 Task: Look for space in Geiro, Tanzania from 10th July, 2023 to 15th July, 2023 for 7 adults in price range Rs.10000 to Rs.15000. Place can be entire place or shared room with 4 bedrooms having 7 beds and 4 bathrooms. Property type can be house, flat, guest house. Amenities needed are: wifi, TV, free parkinig on premises, gym, breakfast. Booking option can be shelf check-in. Required host language is English.
Action: Mouse moved to (475, 95)
Screenshot: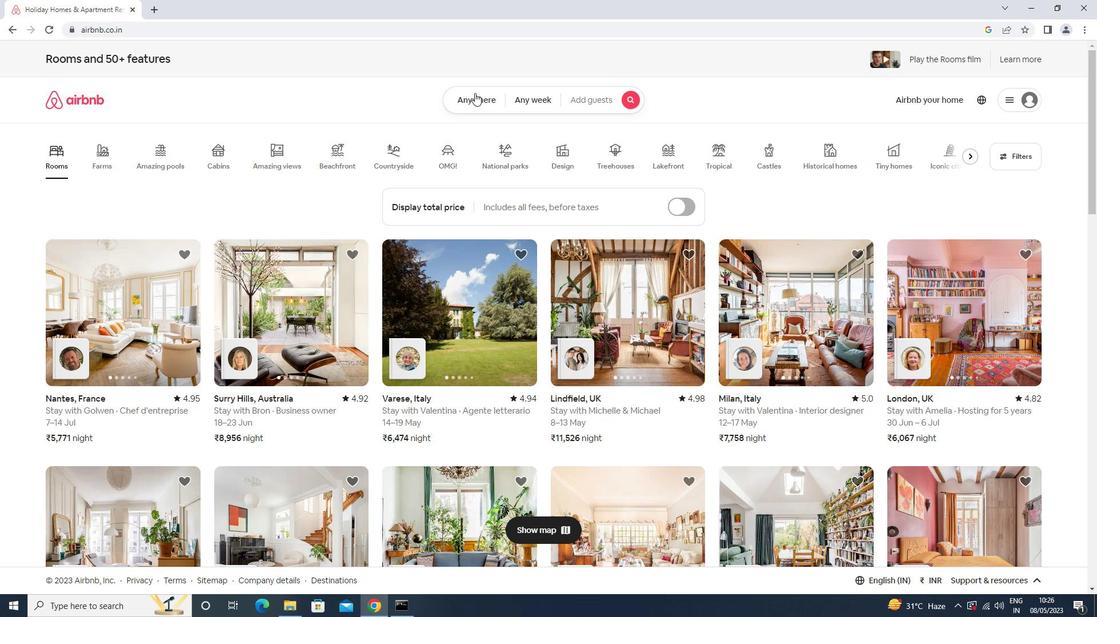 
Action: Mouse pressed left at (475, 95)
Screenshot: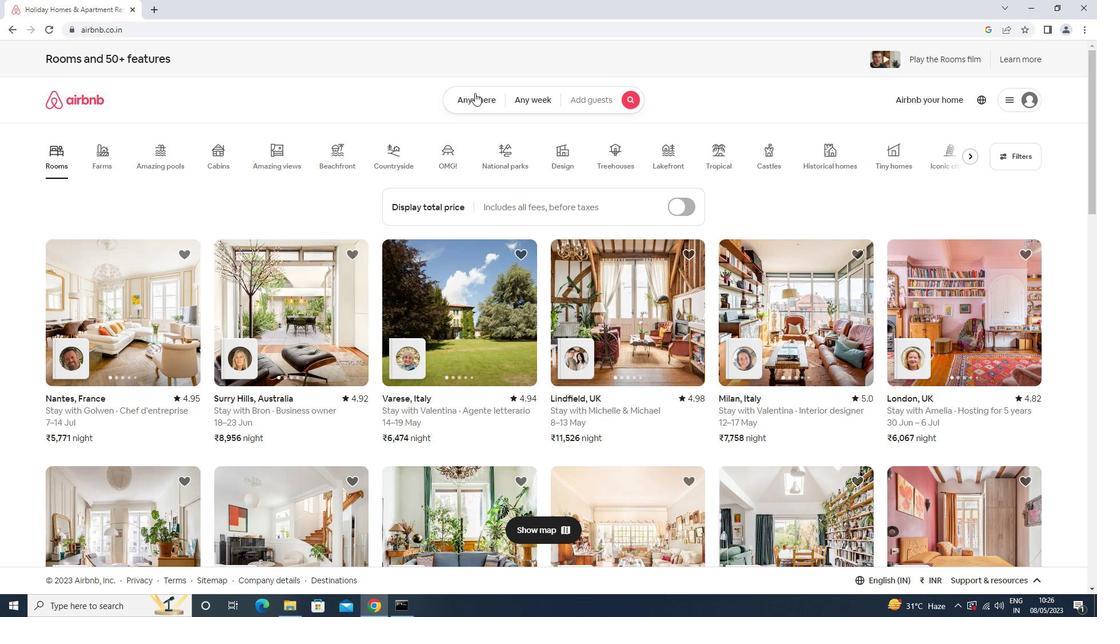 
Action: Mouse moved to (389, 138)
Screenshot: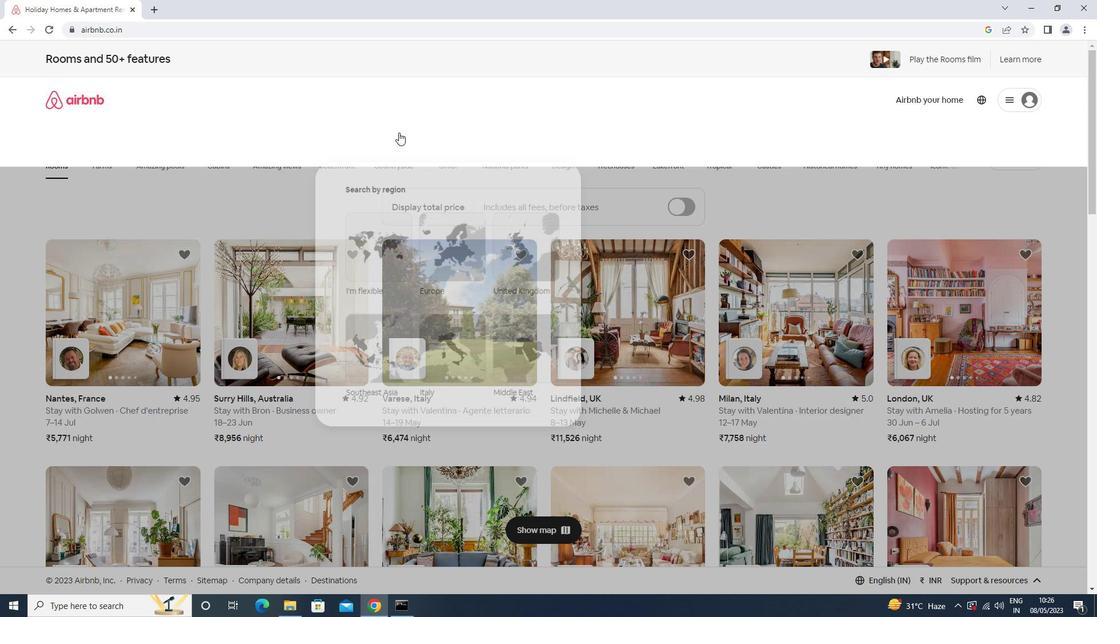 
Action: Mouse pressed left at (389, 138)
Screenshot: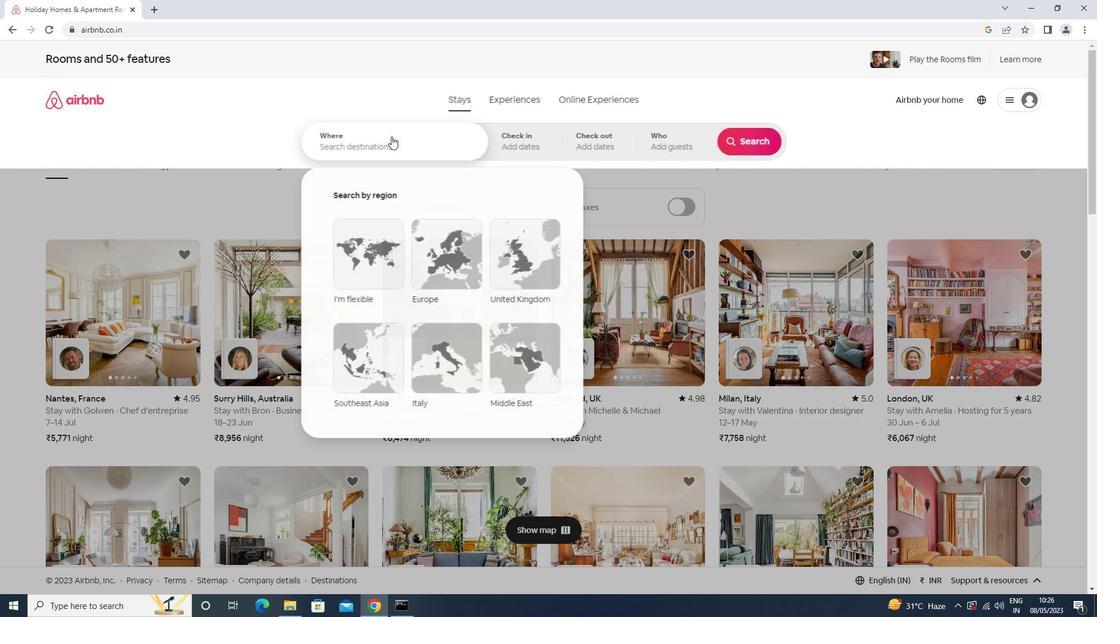 
Action: Mouse moved to (387, 138)
Screenshot: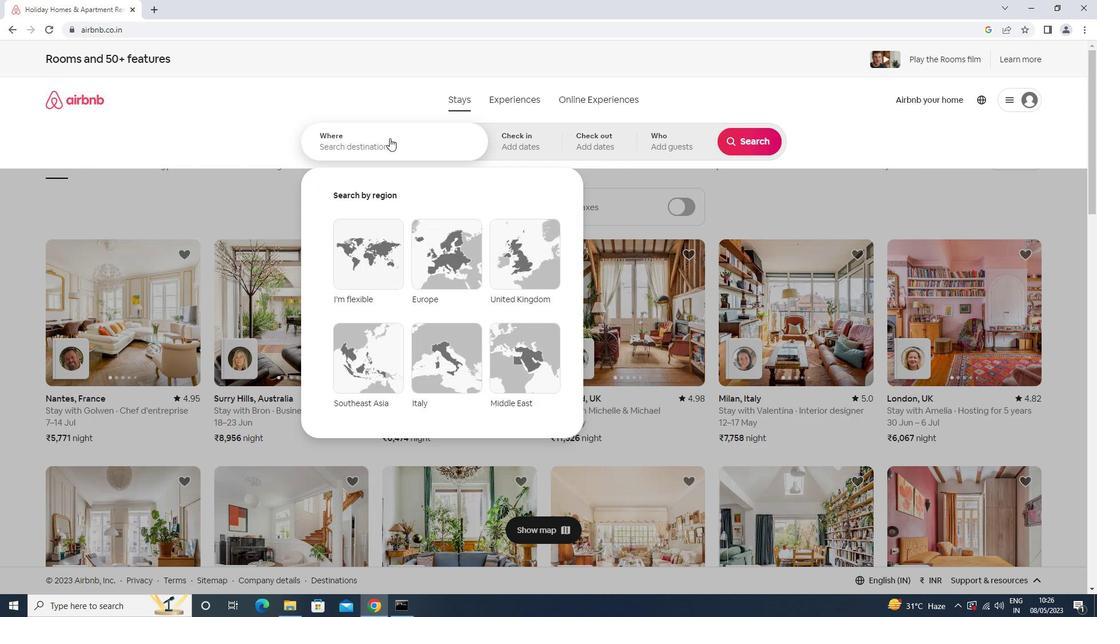 
Action: Key pressed <Key.shift><Key.shift><Key.shift><Key.shift><Key.shift><Key.shift><Key.shift><Key.shift><Key.shift><Key.shift>GEIRO,<Key.space><Key.shift>TAN<Key.down><Key.enter>
Screenshot: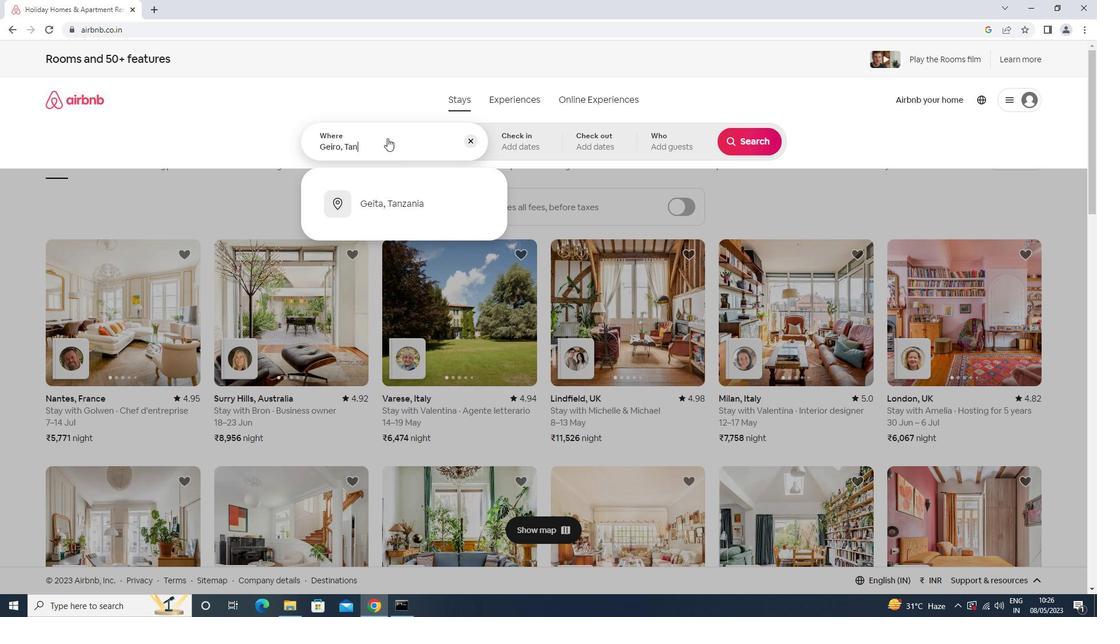 
Action: Mouse moved to (748, 234)
Screenshot: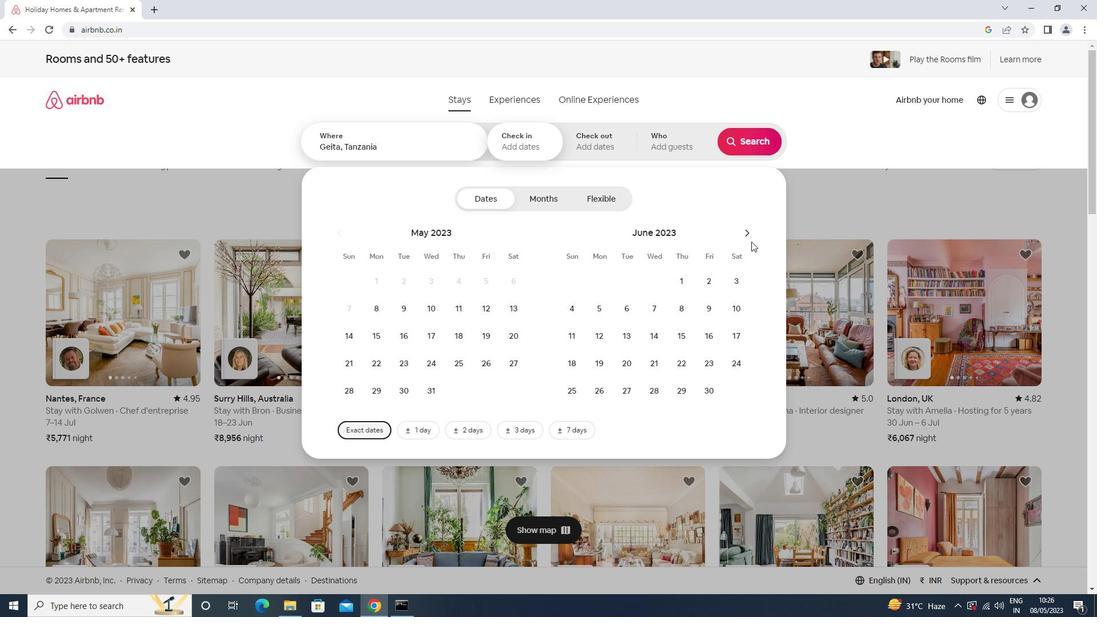 
Action: Mouse pressed left at (748, 234)
Screenshot: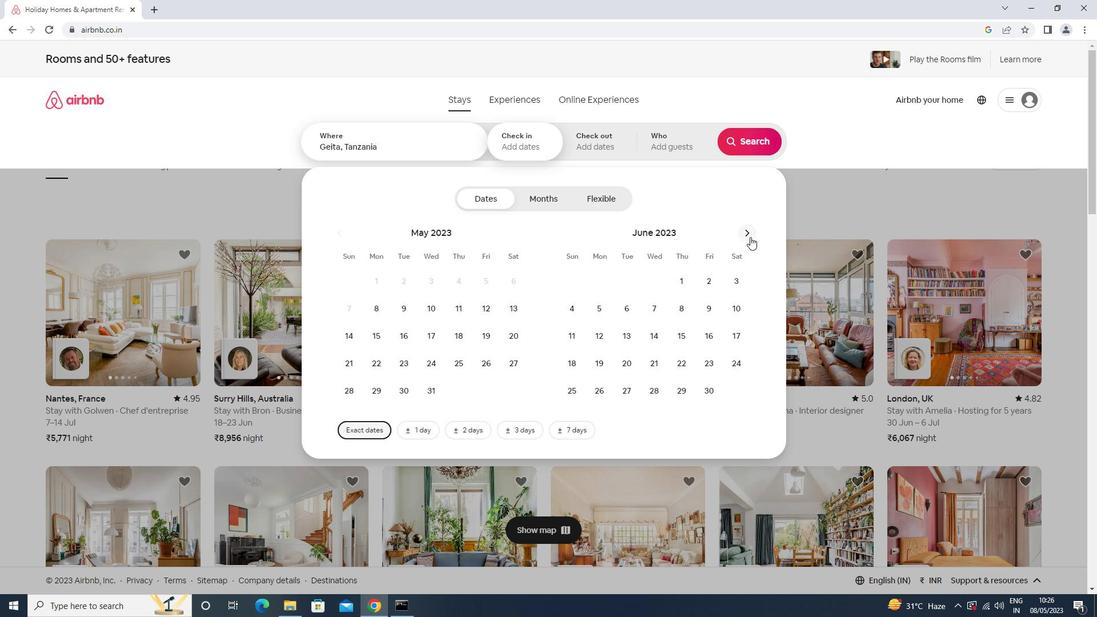 
Action: Mouse moved to (599, 330)
Screenshot: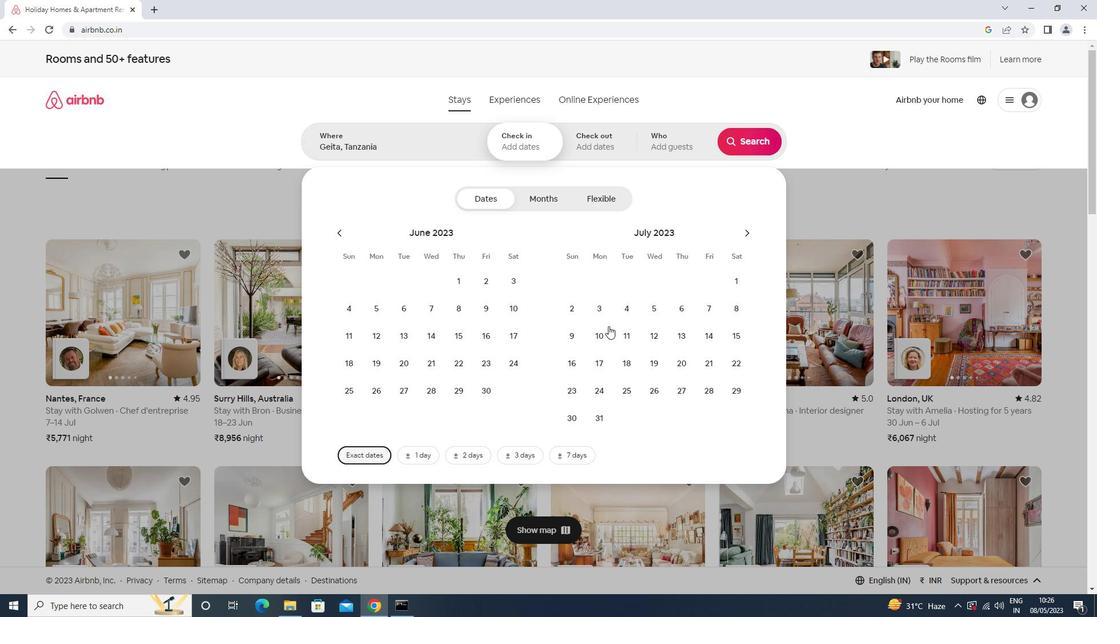 
Action: Mouse pressed left at (599, 330)
Screenshot: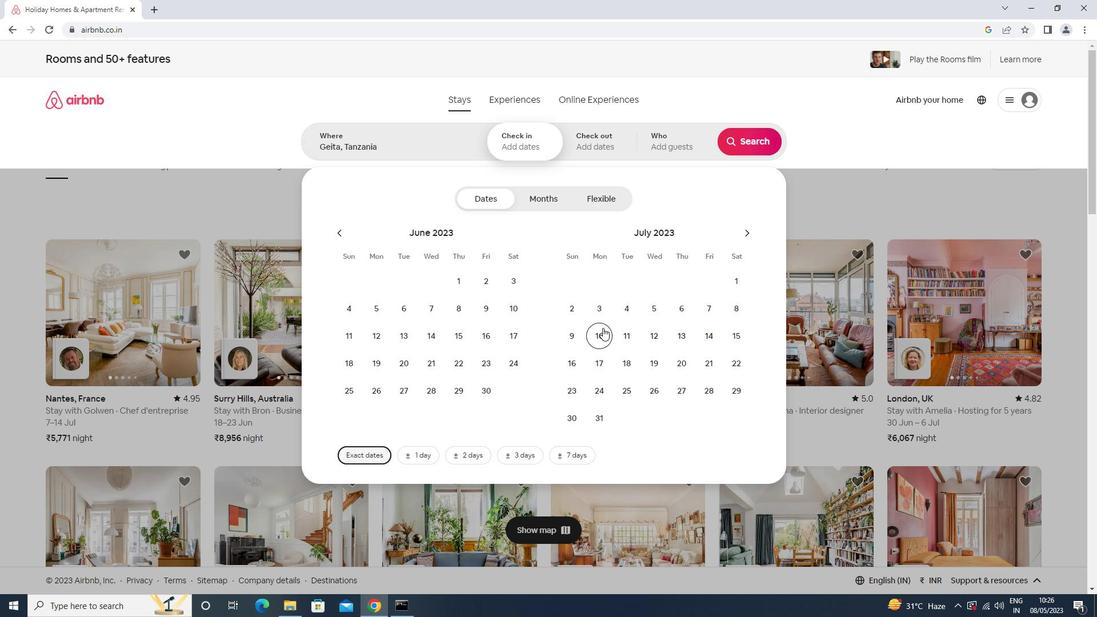 
Action: Mouse moved to (733, 336)
Screenshot: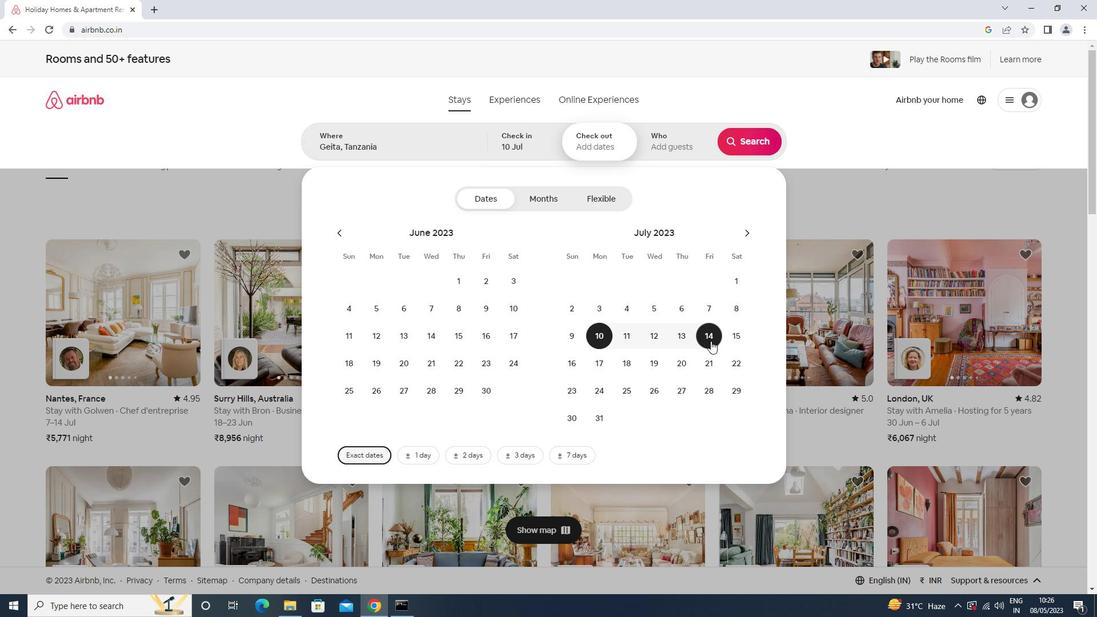 
Action: Mouse pressed left at (733, 336)
Screenshot: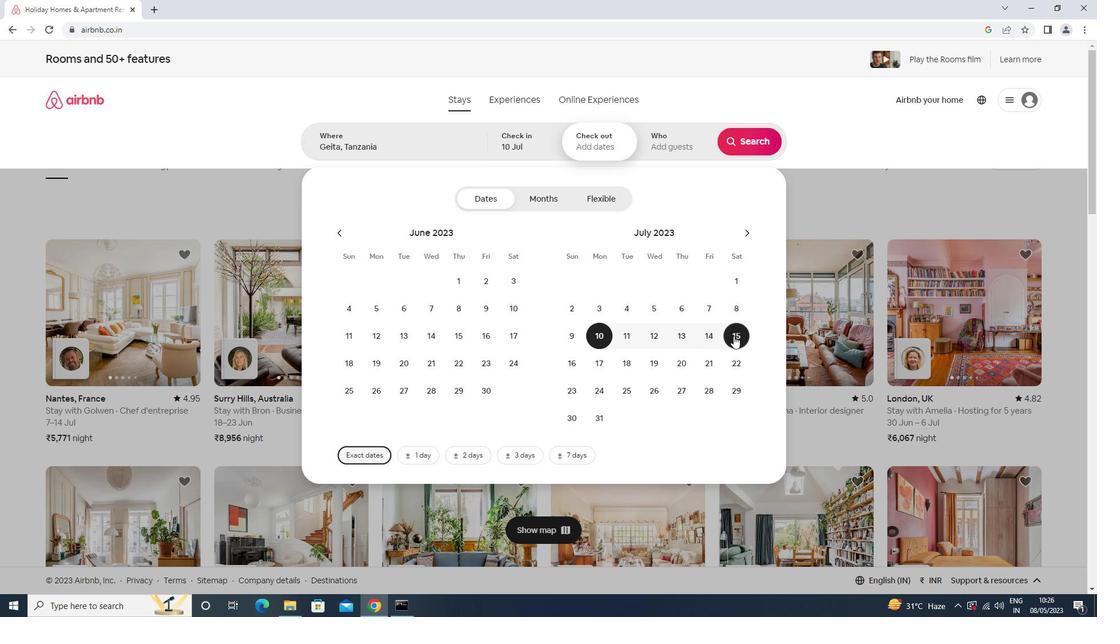 
Action: Mouse moved to (685, 157)
Screenshot: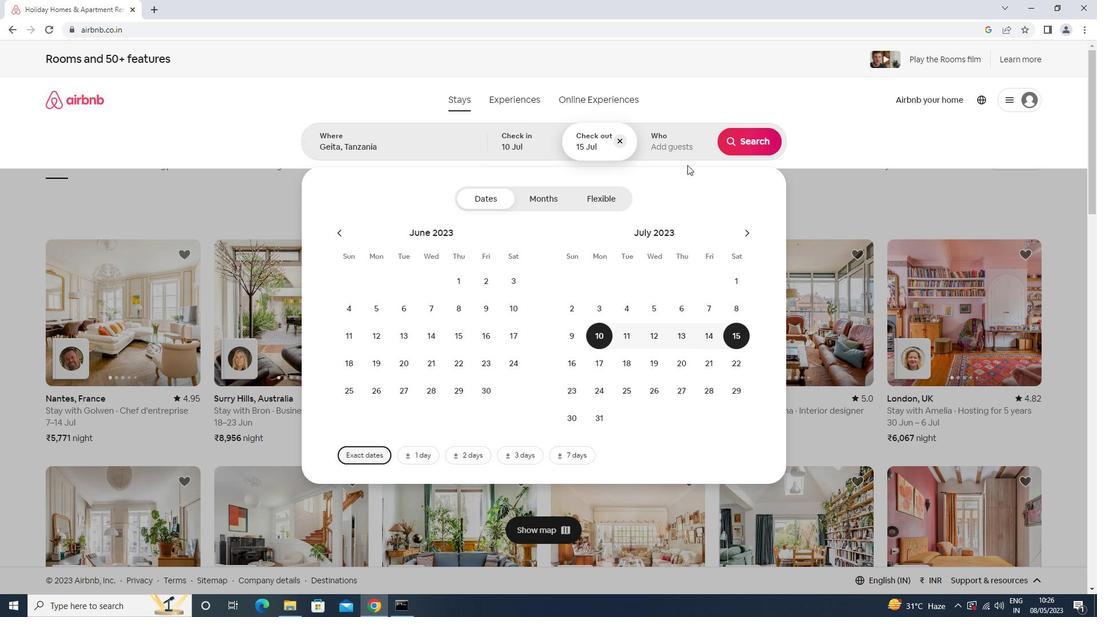 
Action: Mouse pressed left at (685, 157)
Screenshot: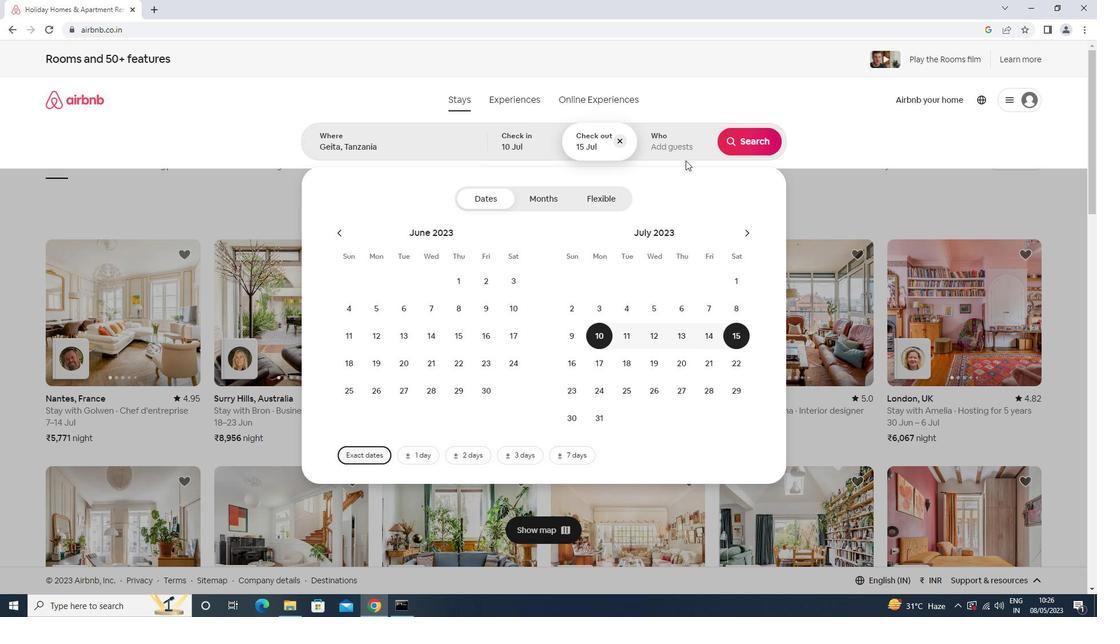 
Action: Mouse moved to (753, 199)
Screenshot: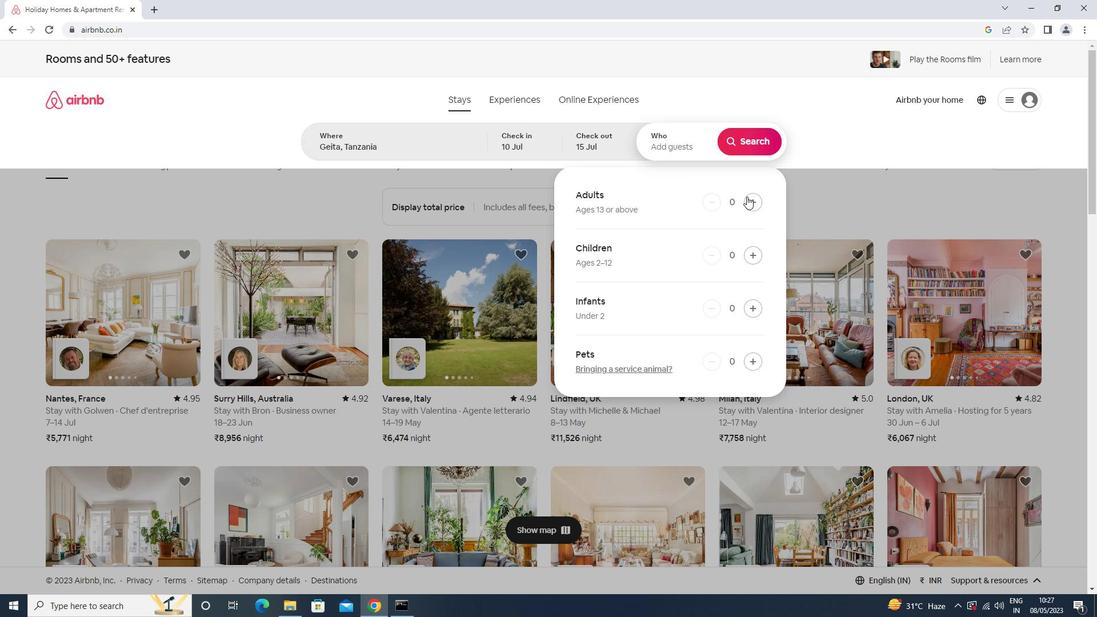 
Action: Mouse pressed left at (753, 199)
Screenshot: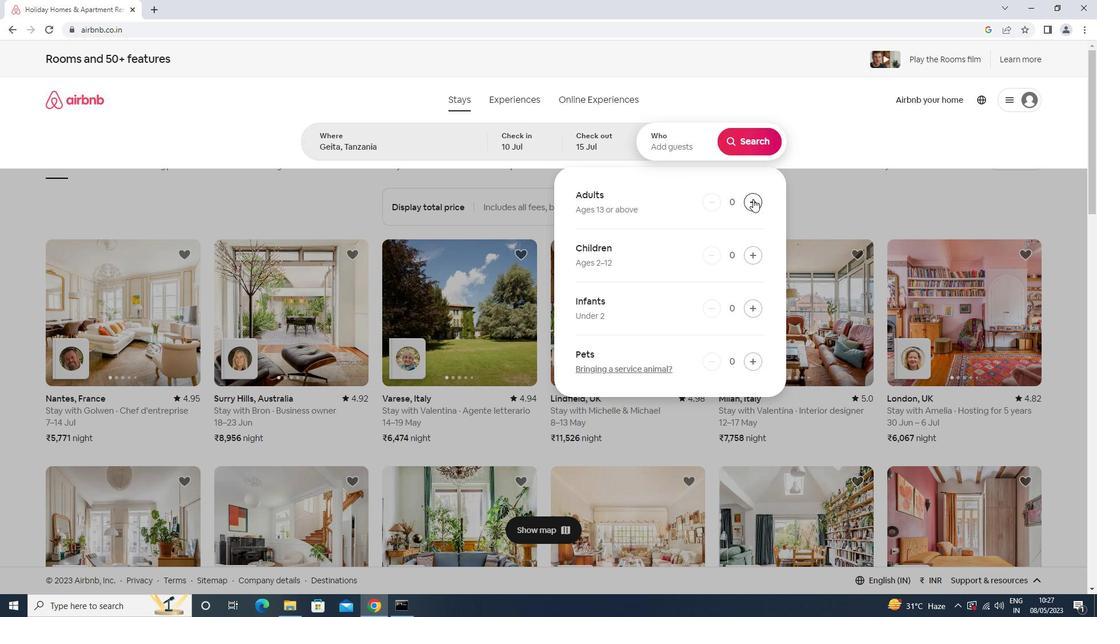 
Action: Mouse pressed left at (753, 199)
Screenshot: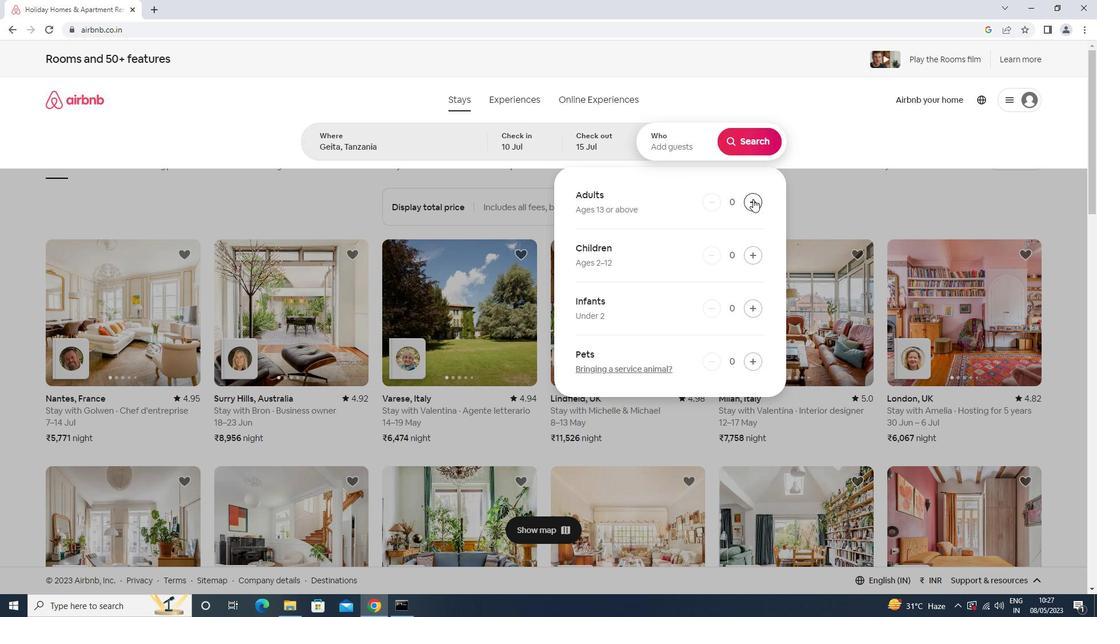
Action: Mouse pressed left at (753, 199)
Screenshot: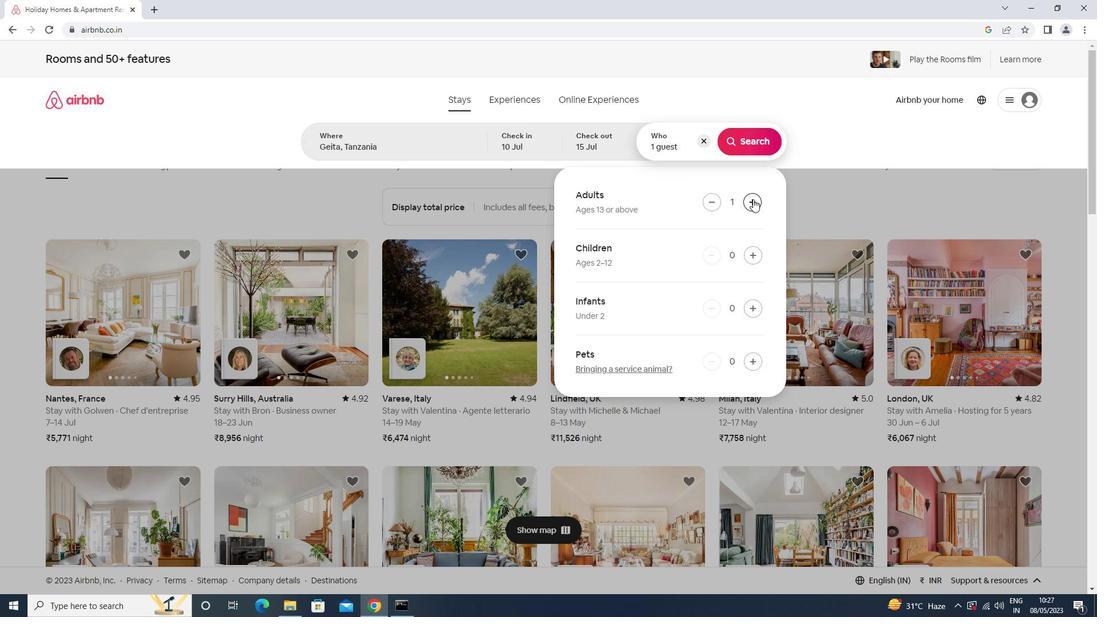 
Action: Mouse pressed left at (753, 199)
Screenshot: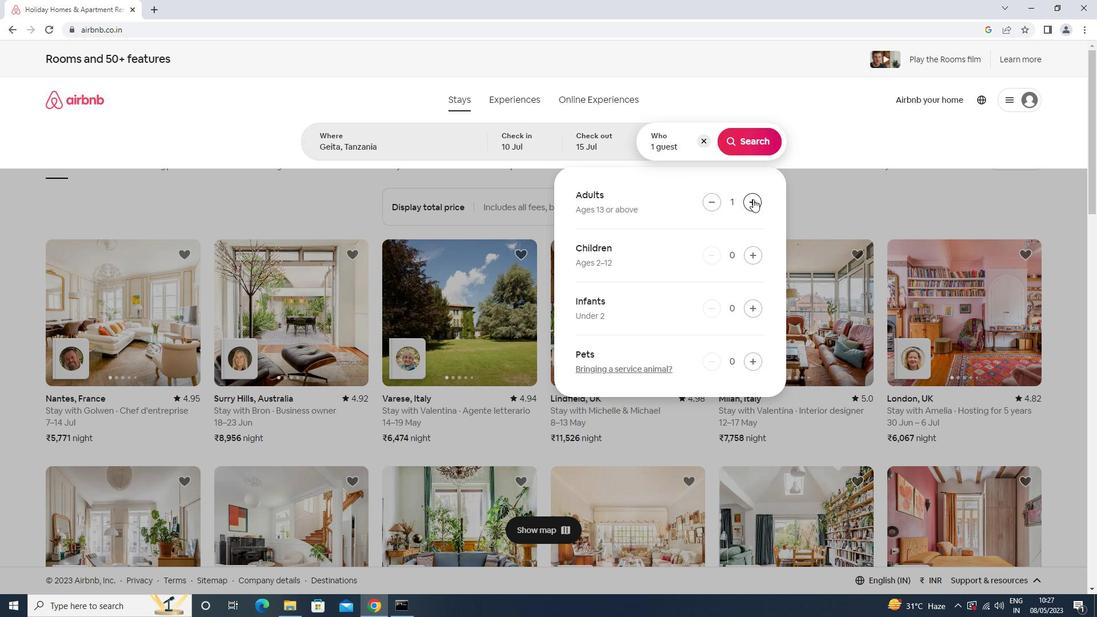 
Action: Mouse pressed left at (753, 199)
Screenshot: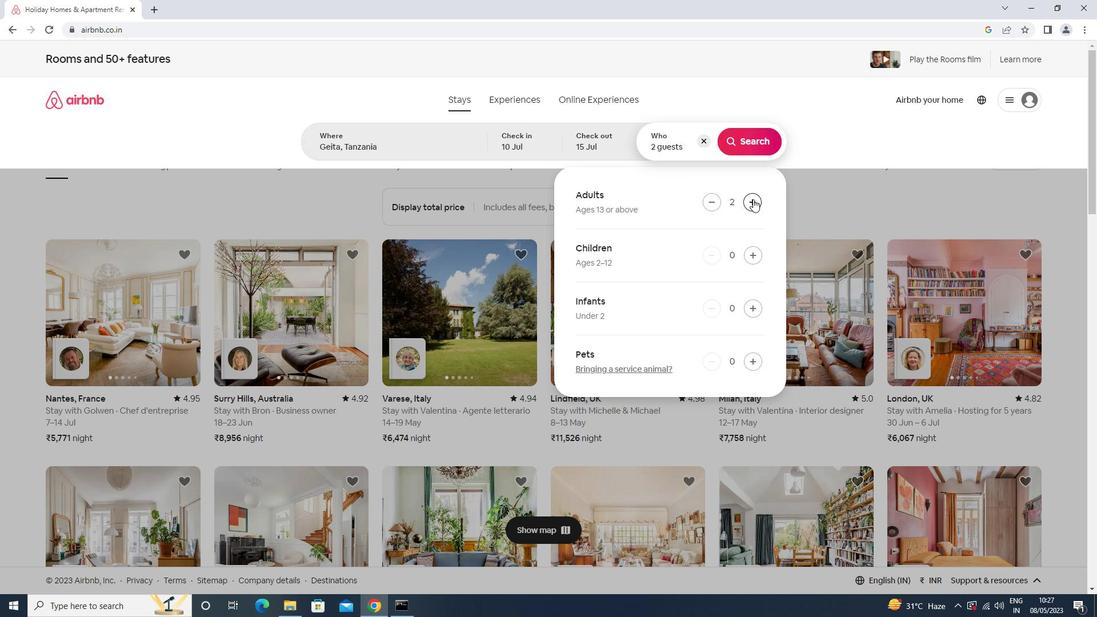 
Action: Mouse pressed left at (753, 199)
Screenshot: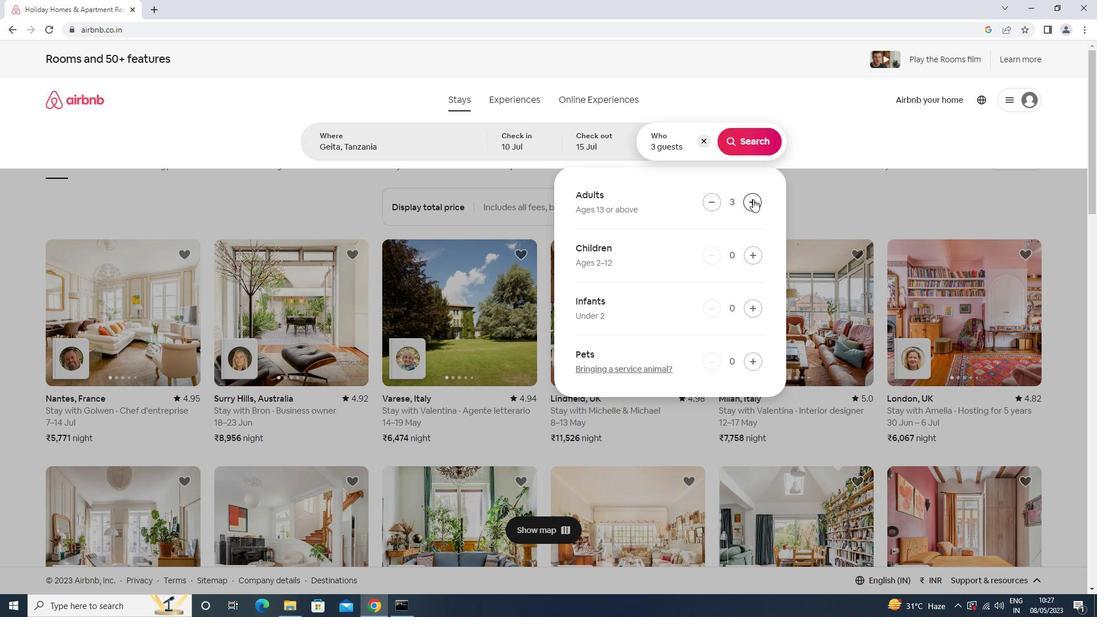 
Action: Mouse pressed left at (753, 199)
Screenshot: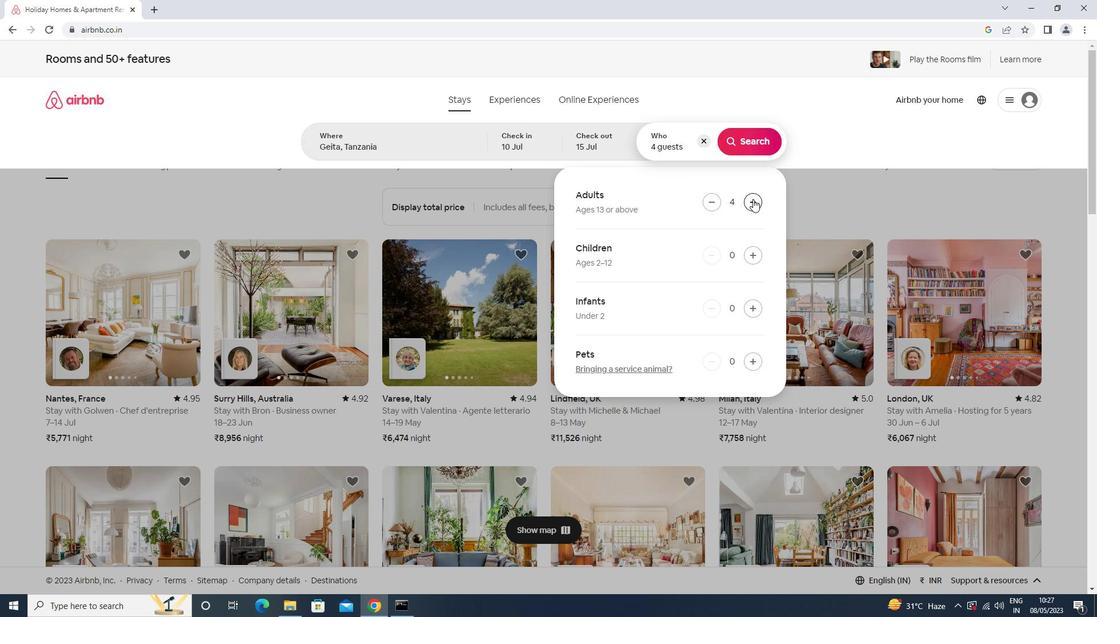 
Action: Mouse moved to (753, 147)
Screenshot: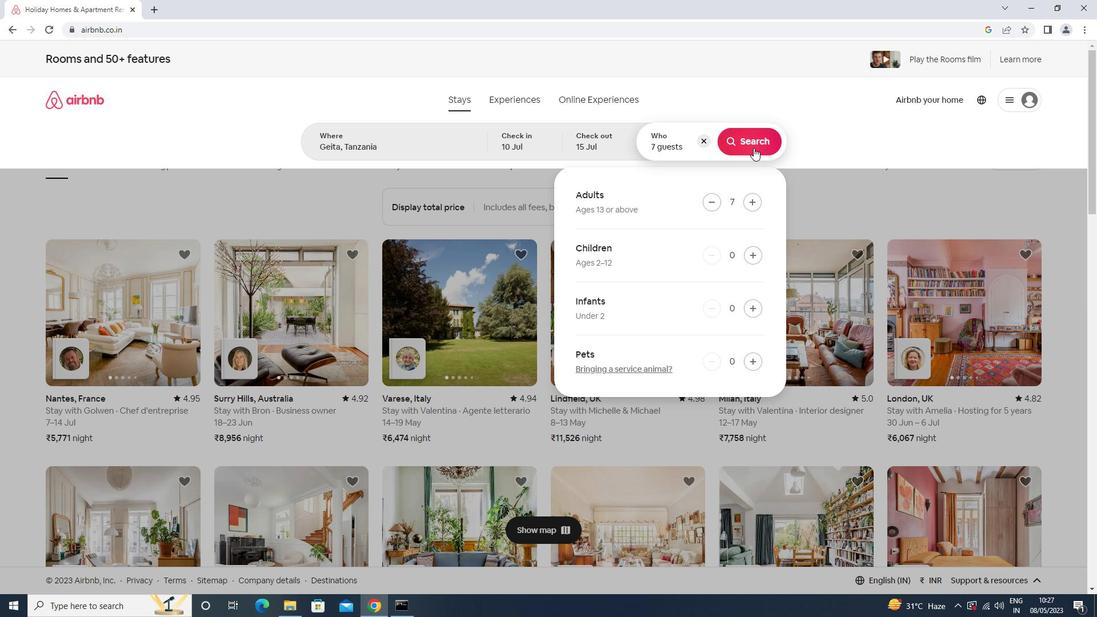 
Action: Mouse pressed left at (753, 147)
Screenshot: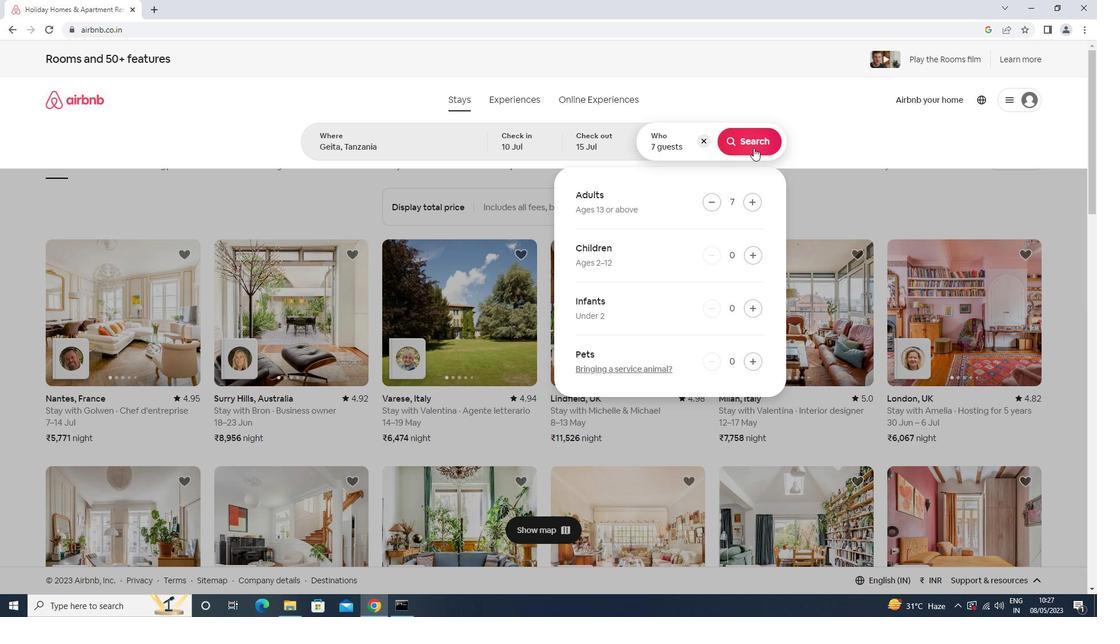 
Action: Mouse moved to (1066, 102)
Screenshot: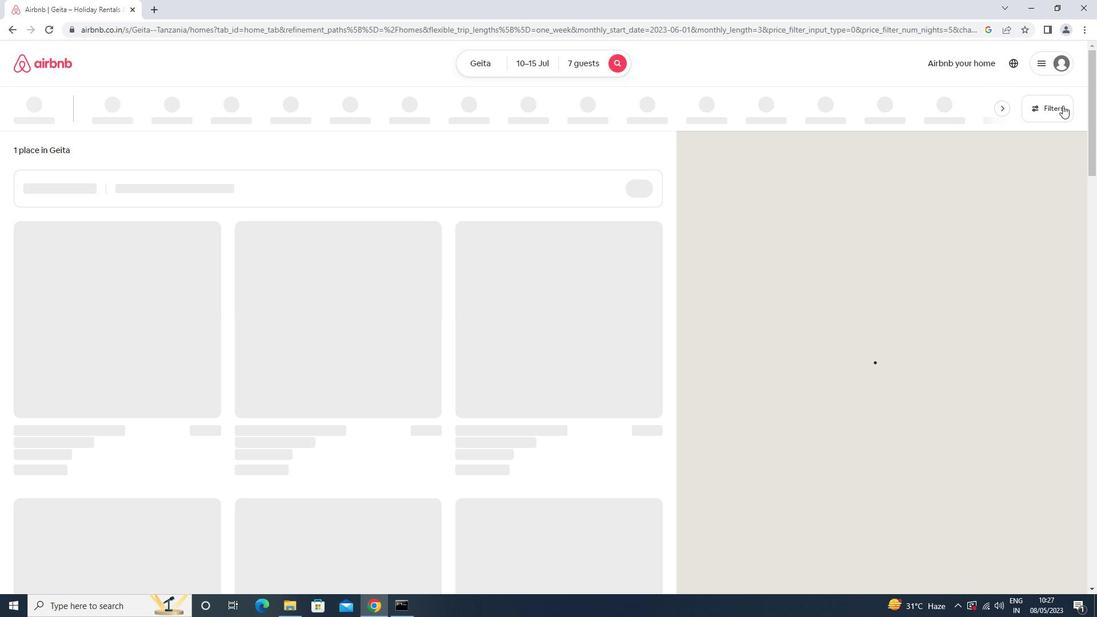 
Action: Mouse pressed left at (1066, 102)
Screenshot: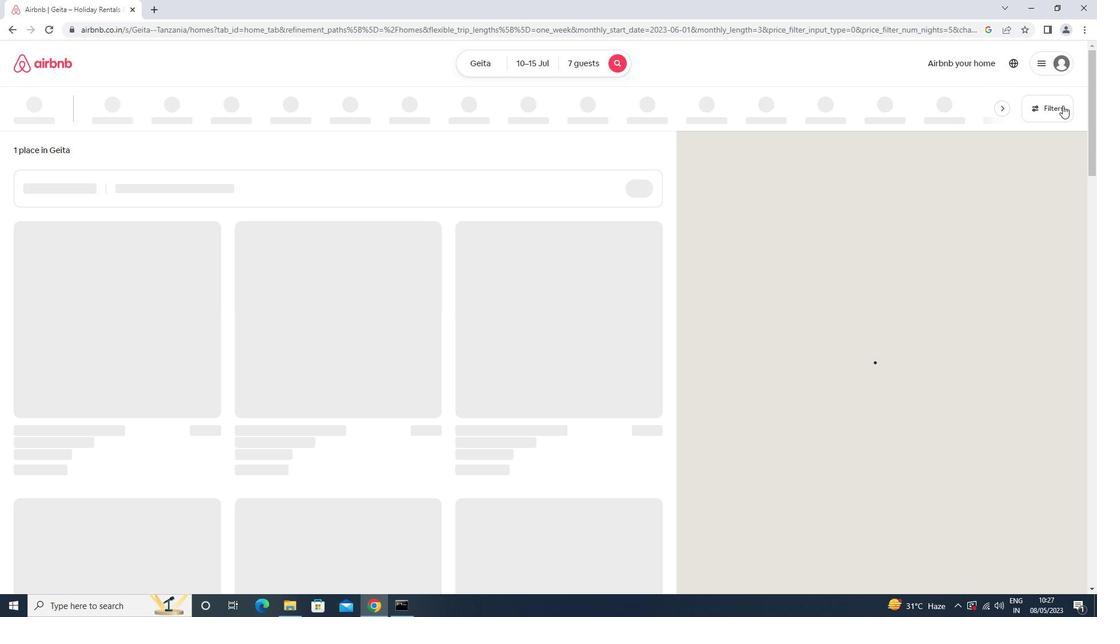 
Action: Mouse moved to (452, 387)
Screenshot: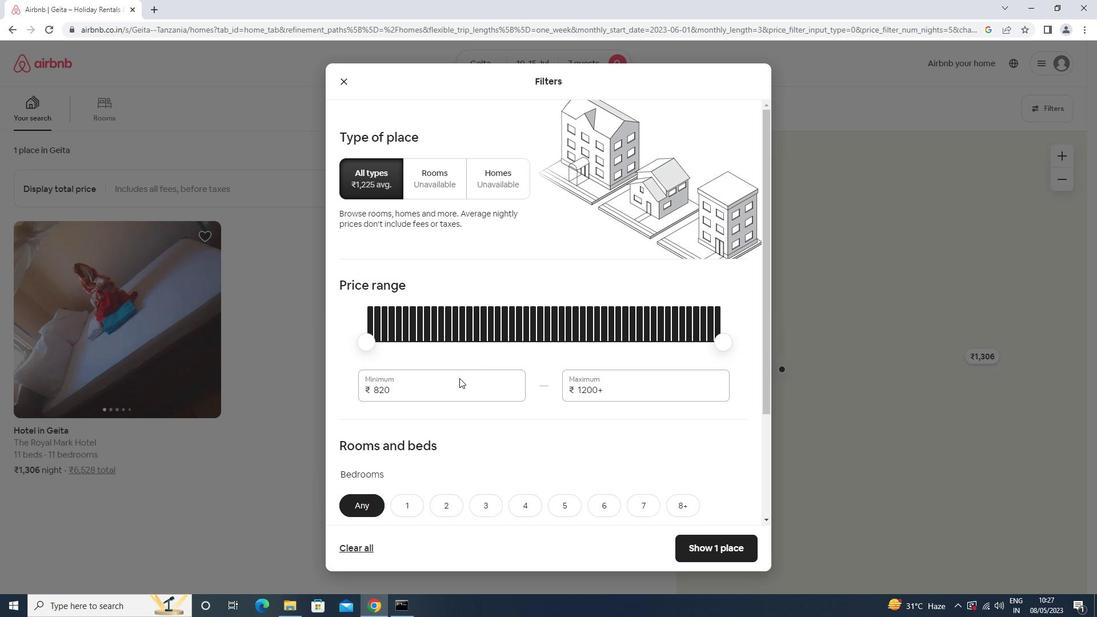 
Action: Mouse pressed left at (452, 387)
Screenshot: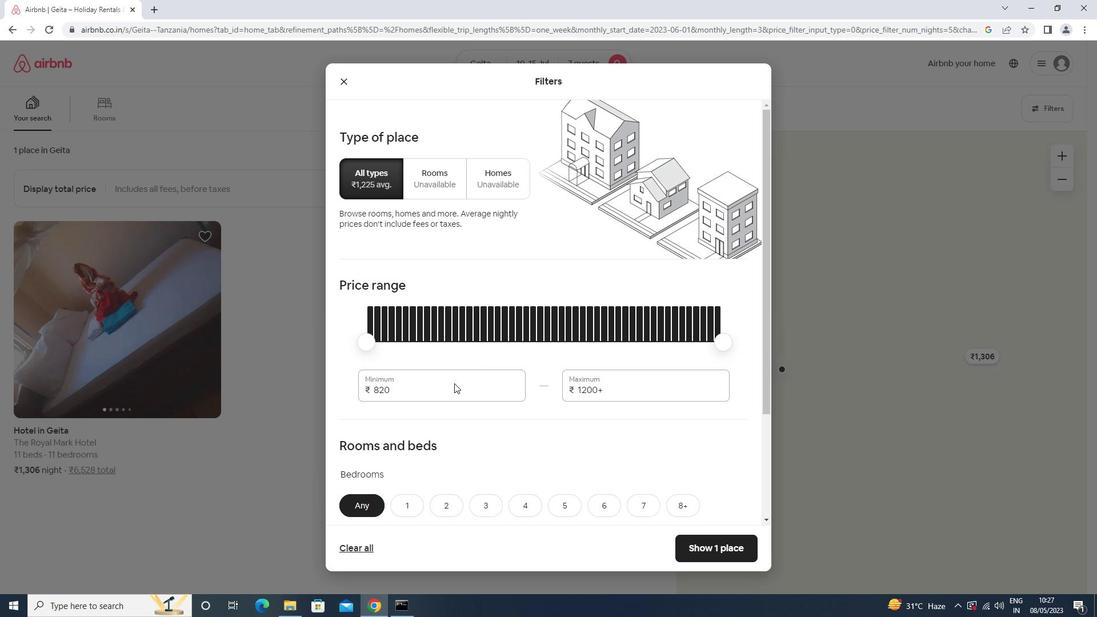 
Action: Key pressed <Key.backspace><Key.backspace><Key.backspace>10000<Key.tab>15000
Screenshot: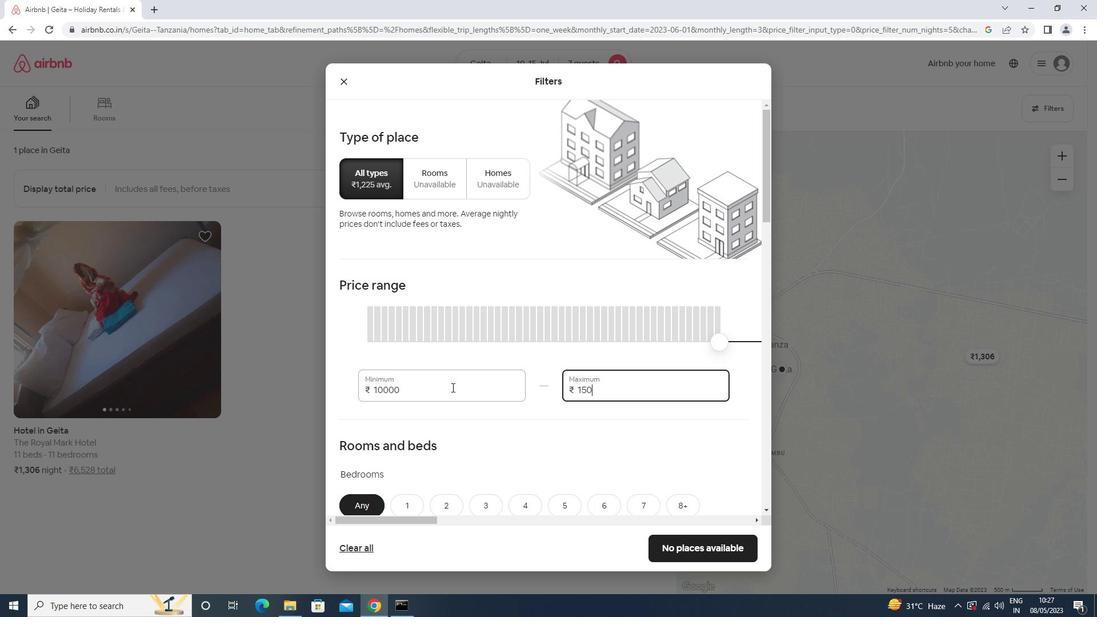 
Action: Mouse scrolled (452, 386) with delta (0, 0)
Screenshot: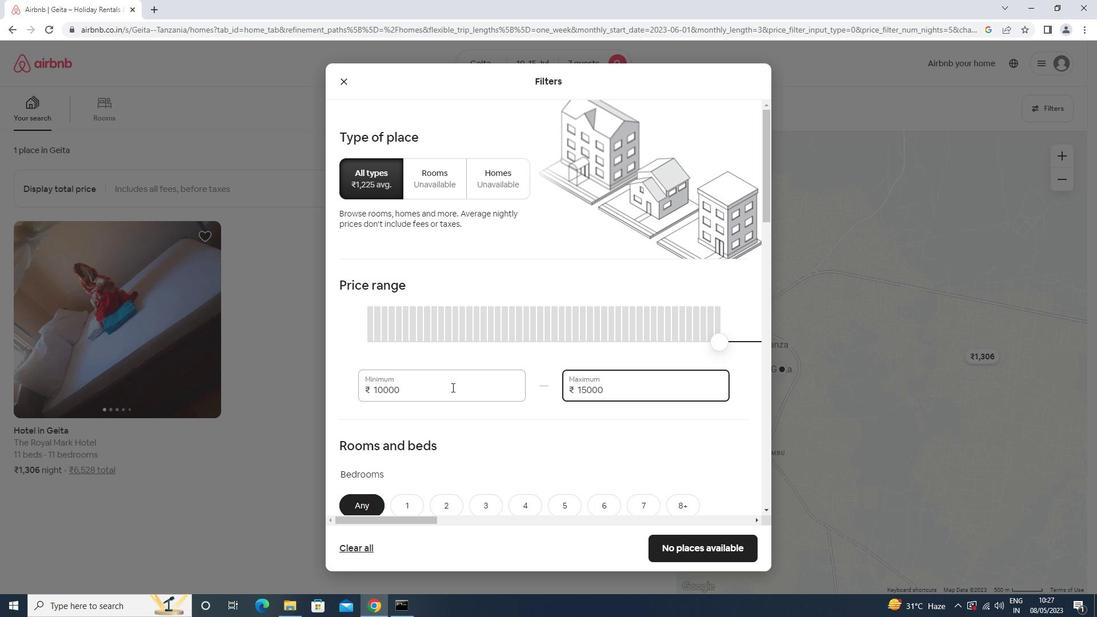 
Action: Mouse scrolled (452, 386) with delta (0, 0)
Screenshot: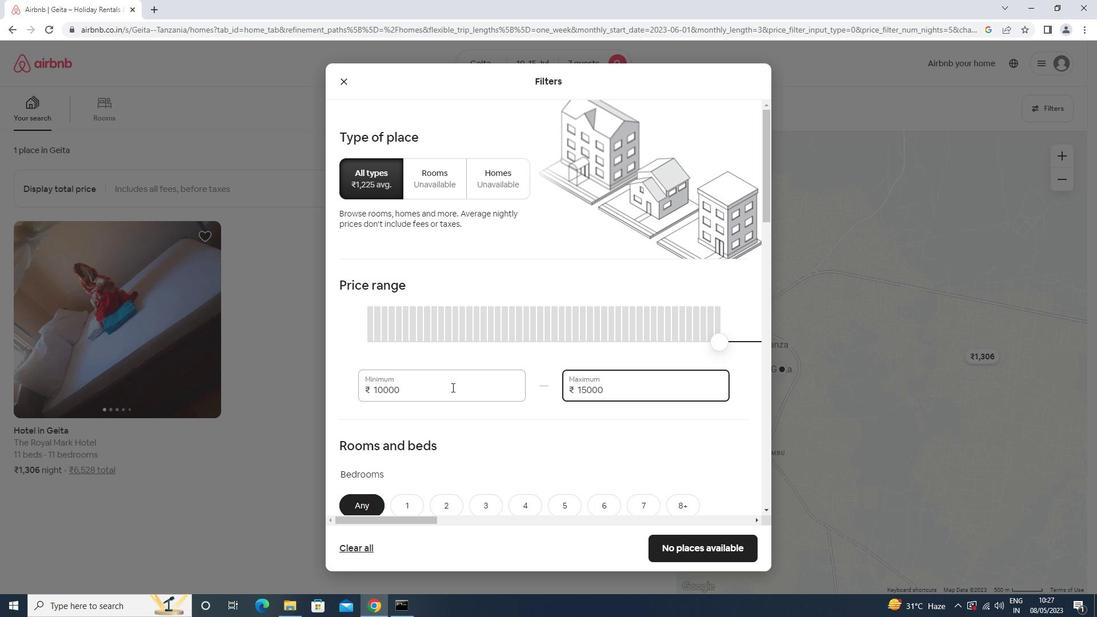 
Action: Mouse scrolled (452, 386) with delta (0, 0)
Screenshot: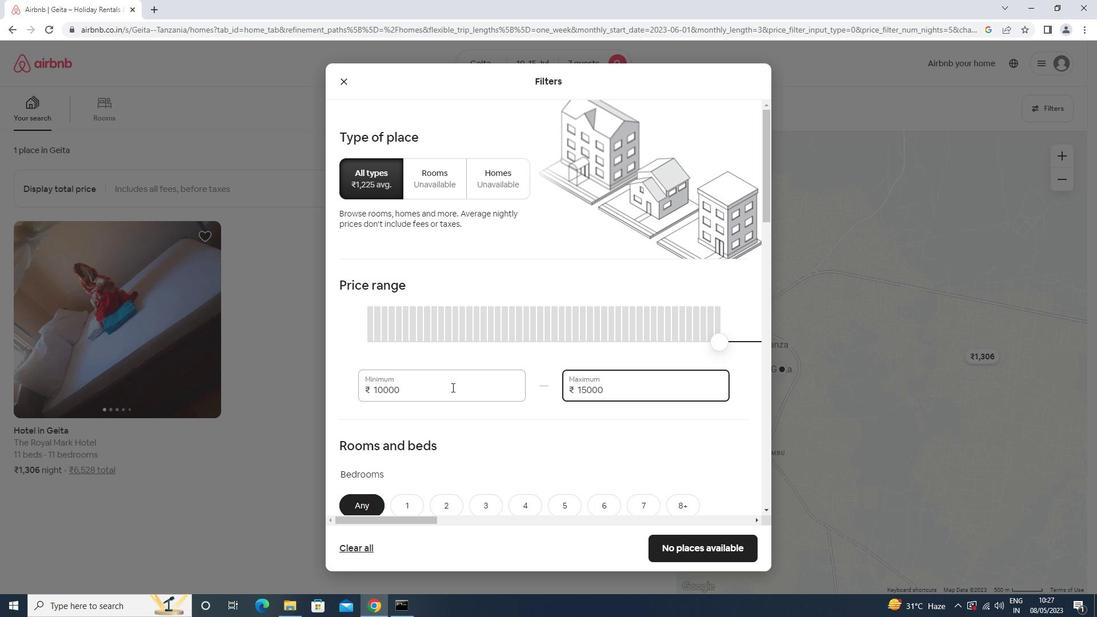 
Action: Mouse scrolled (452, 386) with delta (0, 0)
Screenshot: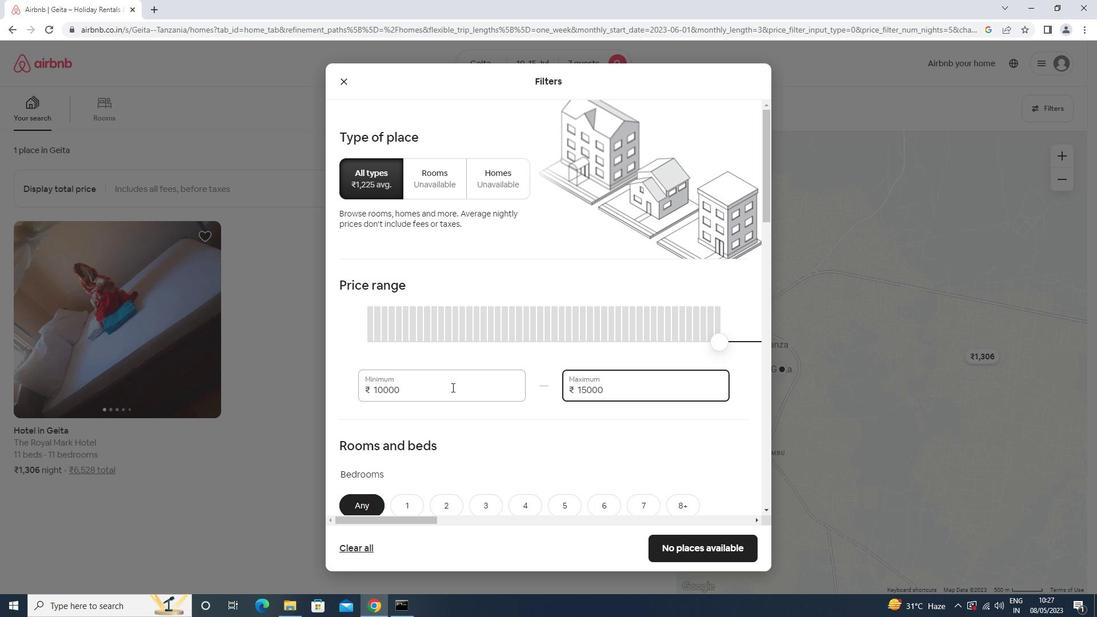 
Action: Mouse scrolled (452, 386) with delta (0, 0)
Screenshot: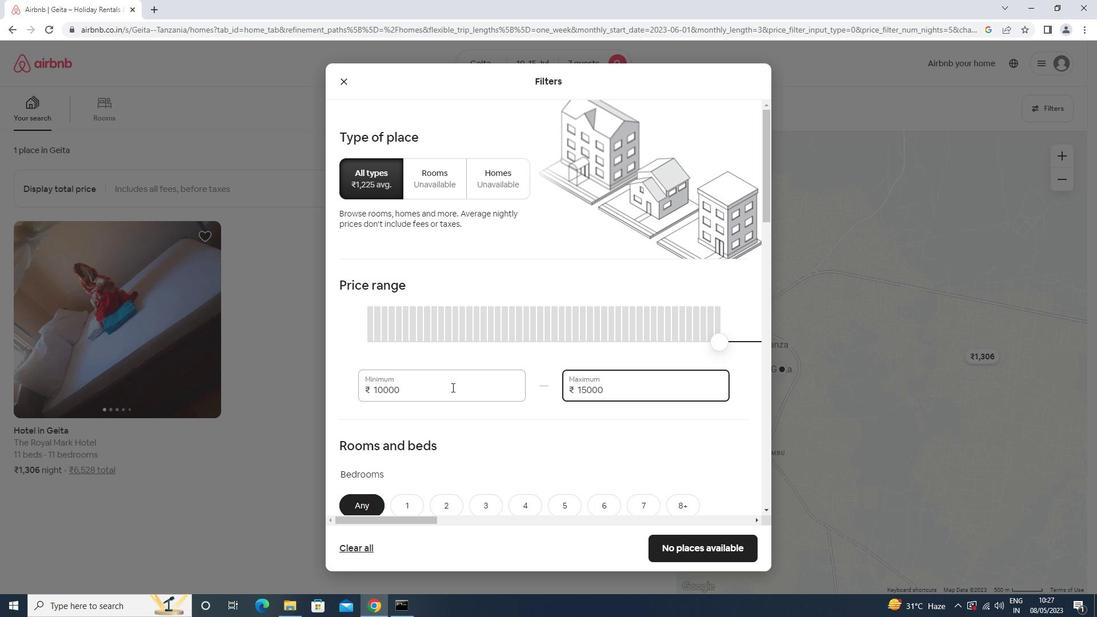 
Action: Mouse moved to (531, 220)
Screenshot: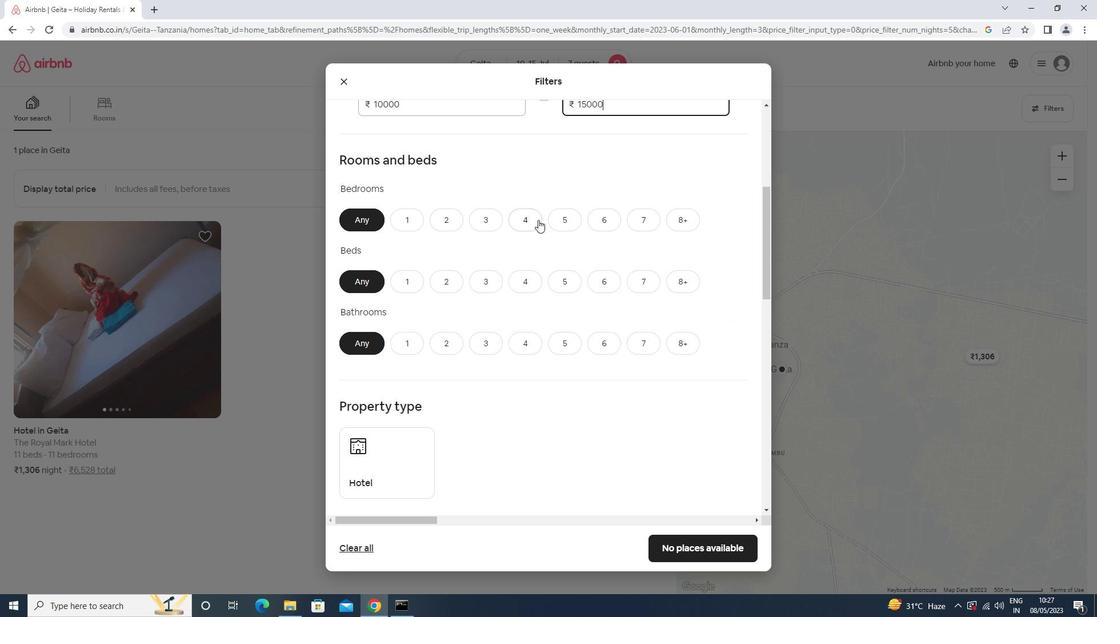 
Action: Mouse pressed left at (531, 220)
Screenshot: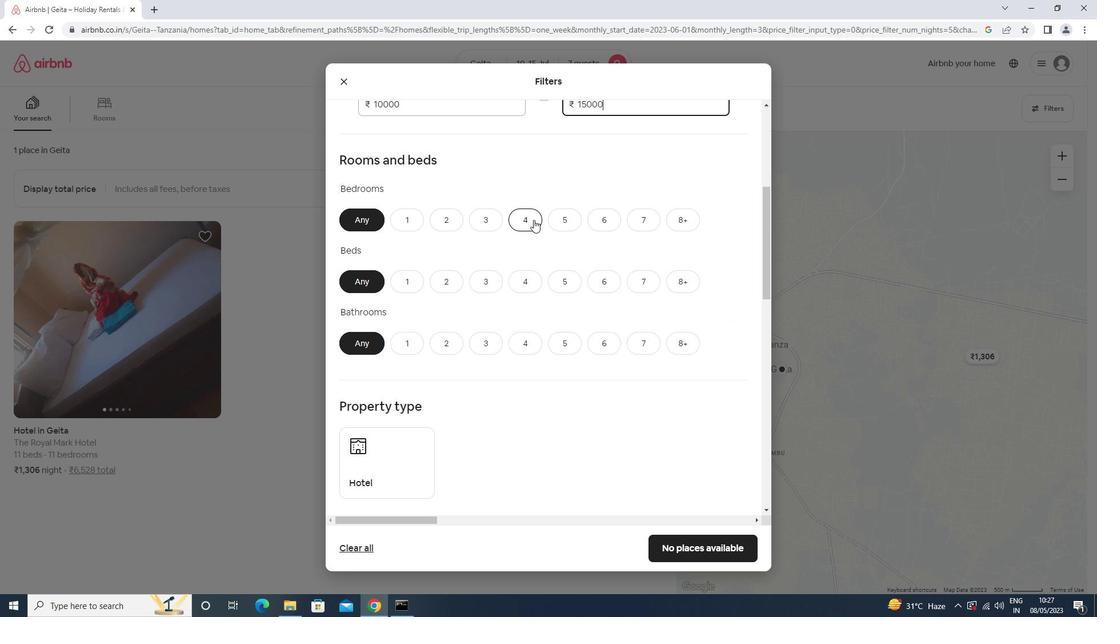 
Action: Mouse moved to (645, 277)
Screenshot: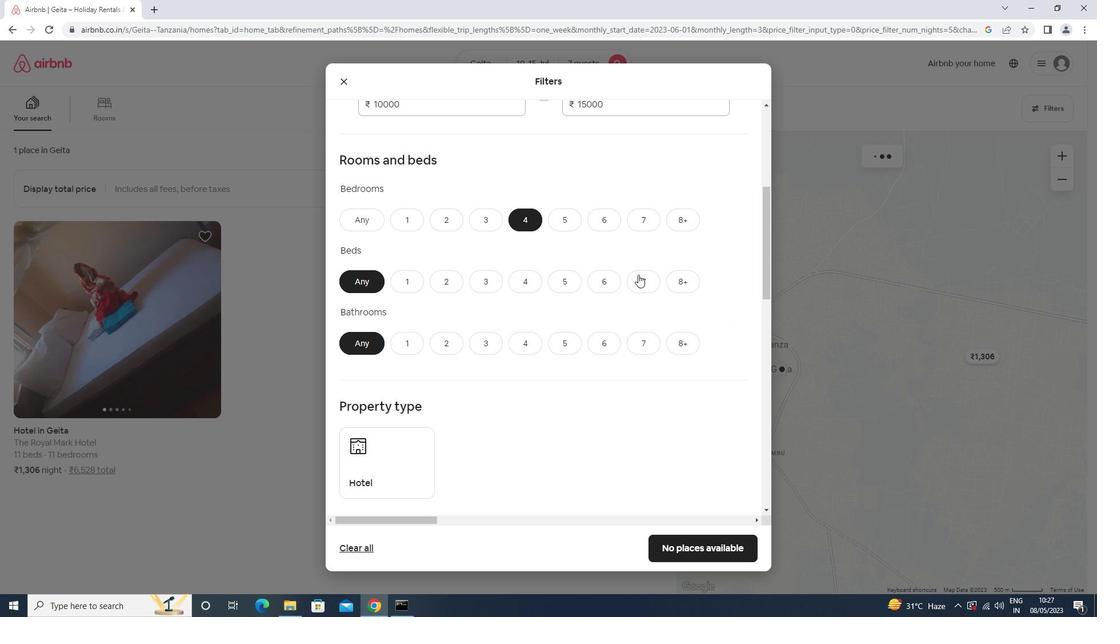 
Action: Mouse pressed left at (645, 277)
Screenshot: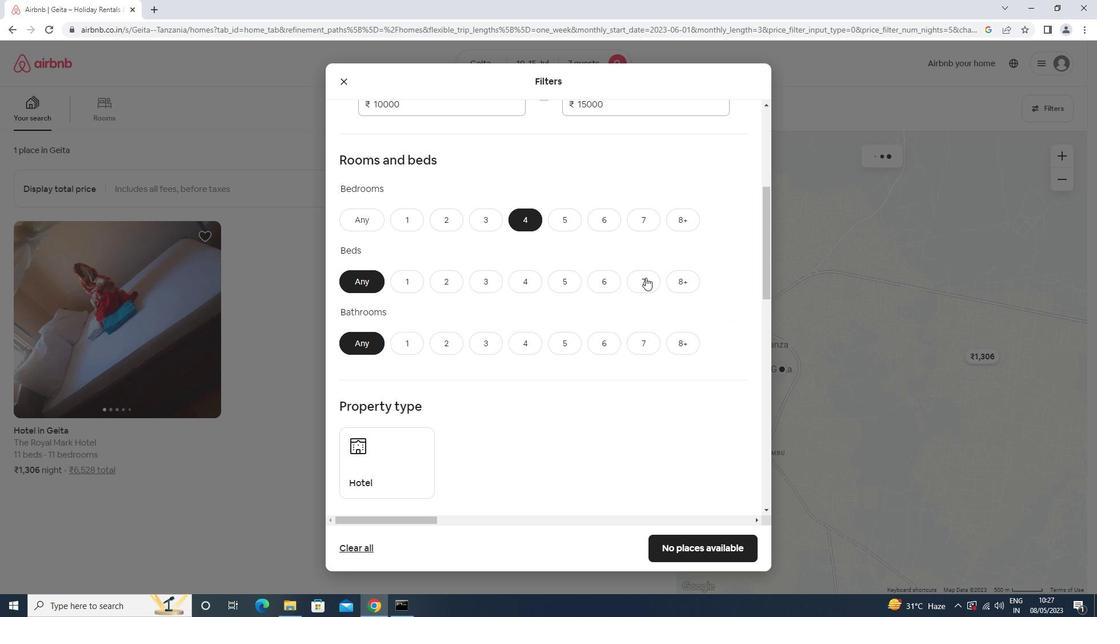 
Action: Mouse moved to (524, 345)
Screenshot: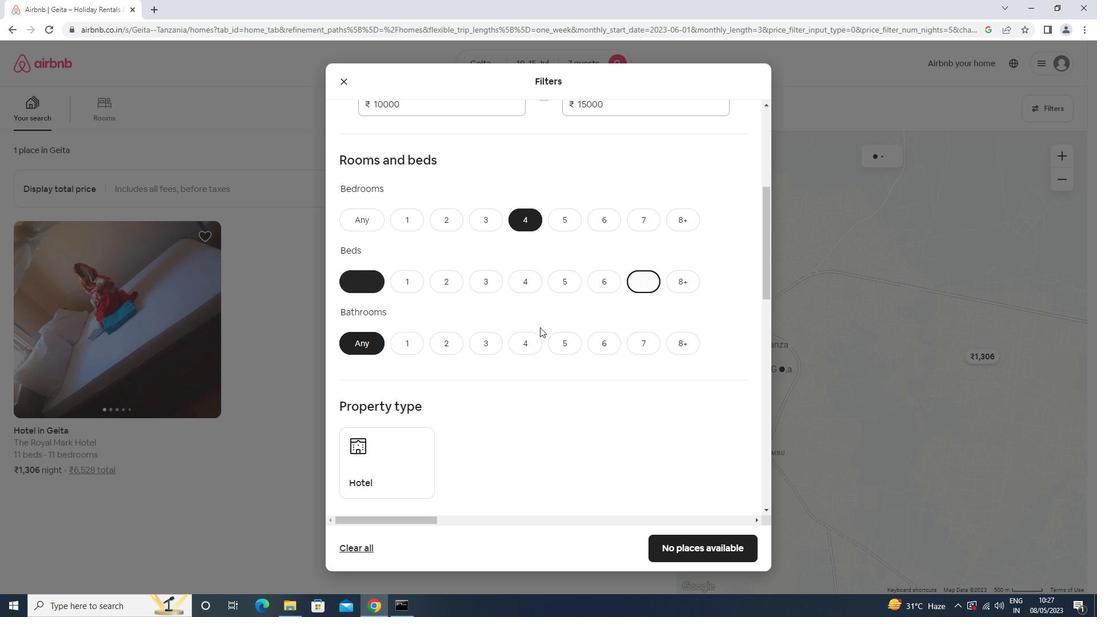 
Action: Mouse pressed left at (524, 345)
Screenshot: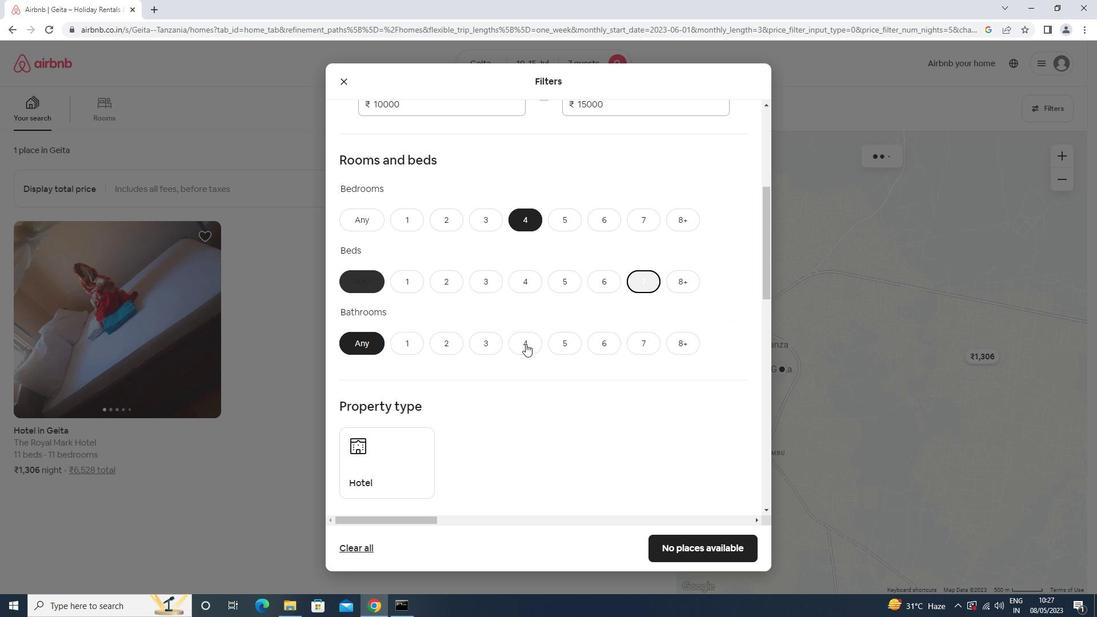 
Action: Mouse moved to (519, 298)
Screenshot: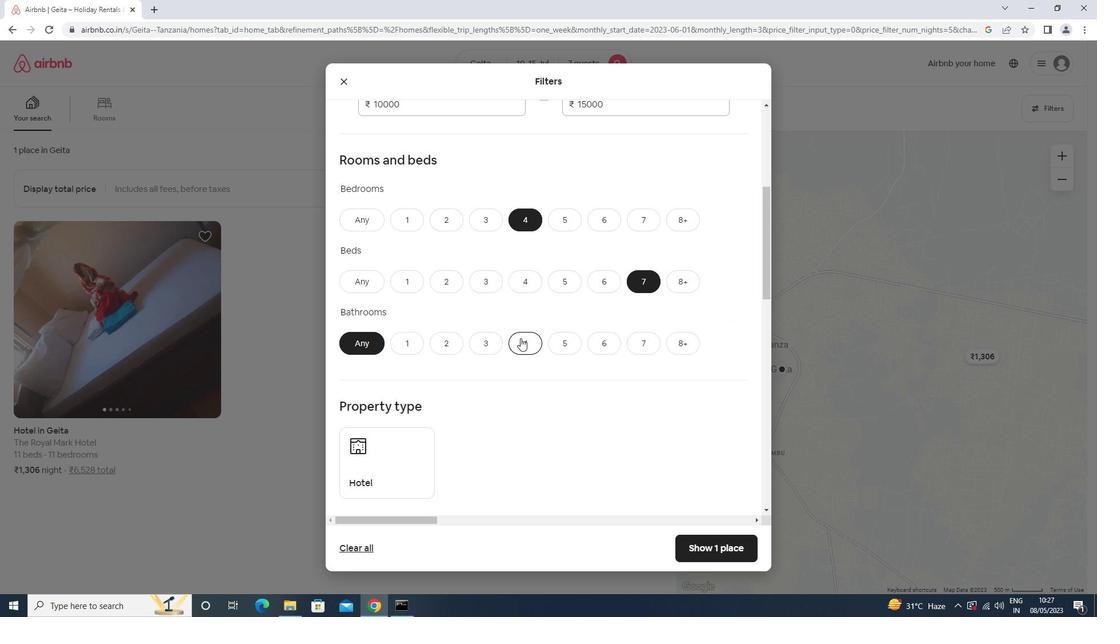 
Action: Mouse scrolled (519, 297) with delta (0, 0)
Screenshot: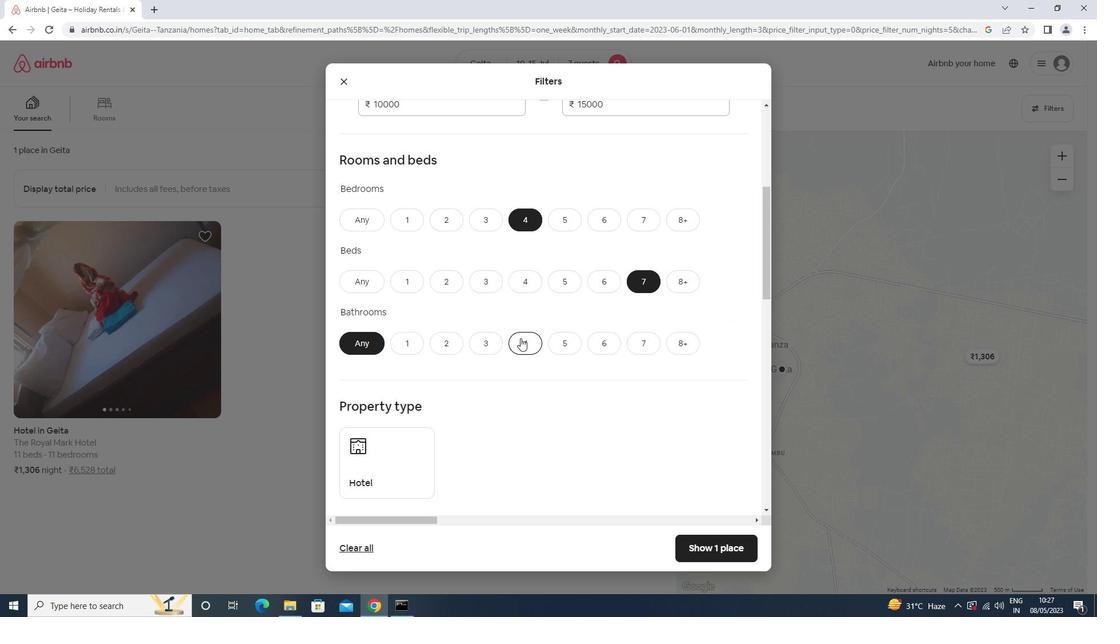 
Action: Mouse scrolled (519, 297) with delta (0, 0)
Screenshot: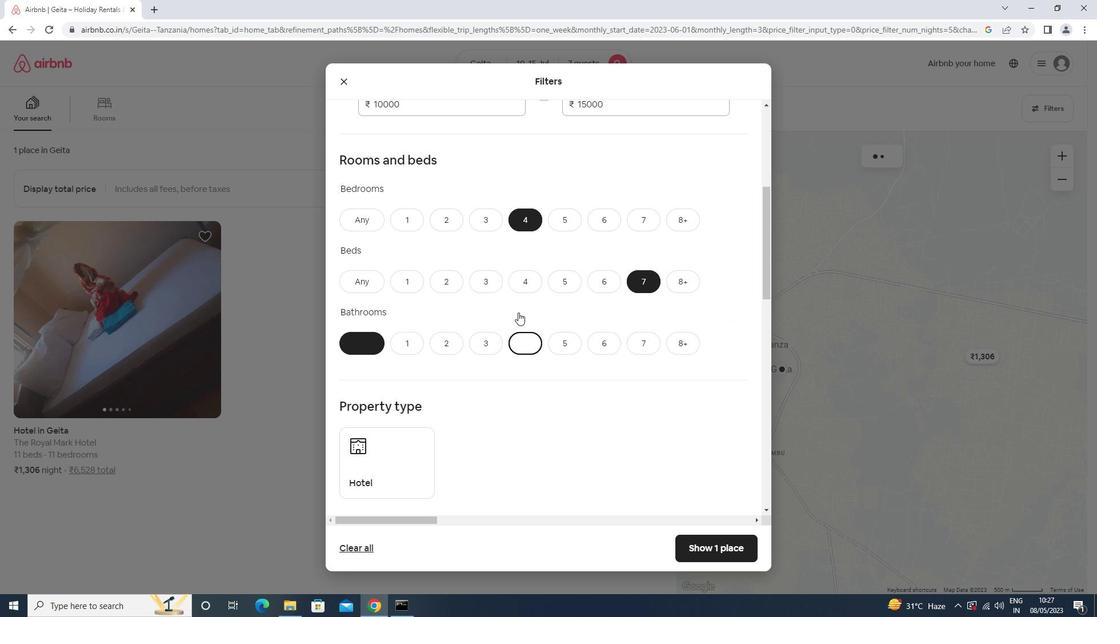 
Action: Mouse scrolled (519, 297) with delta (0, 0)
Screenshot: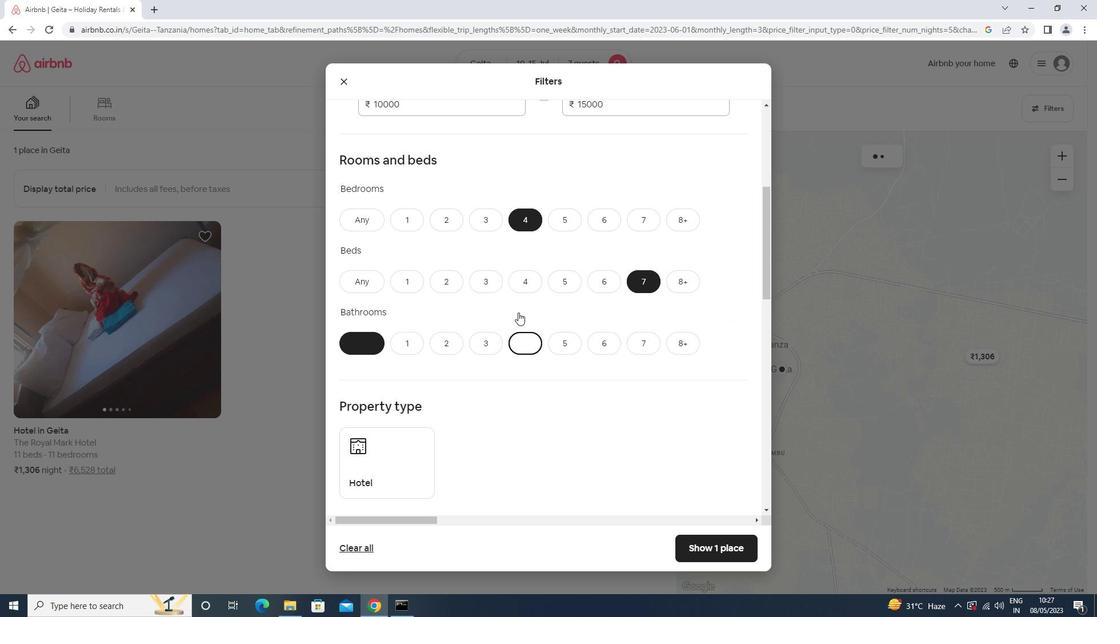 
Action: Mouse scrolled (519, 297) with delta (0, 0)
Screenshot: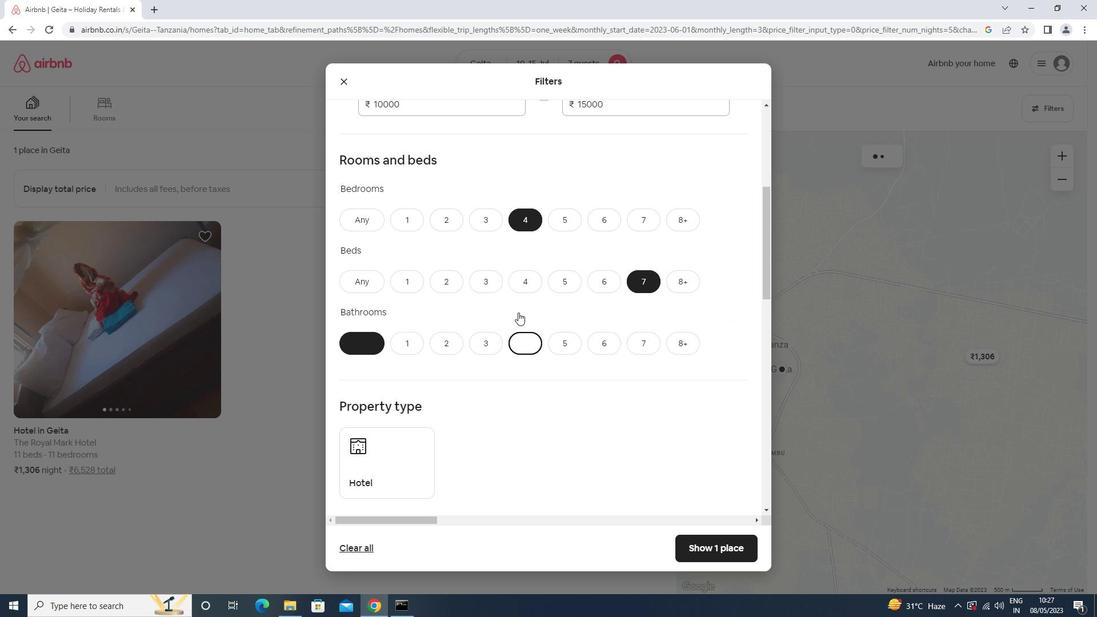 
Action: Mouse scrolled (519, 297) with delta (0, 0)
Screenshot: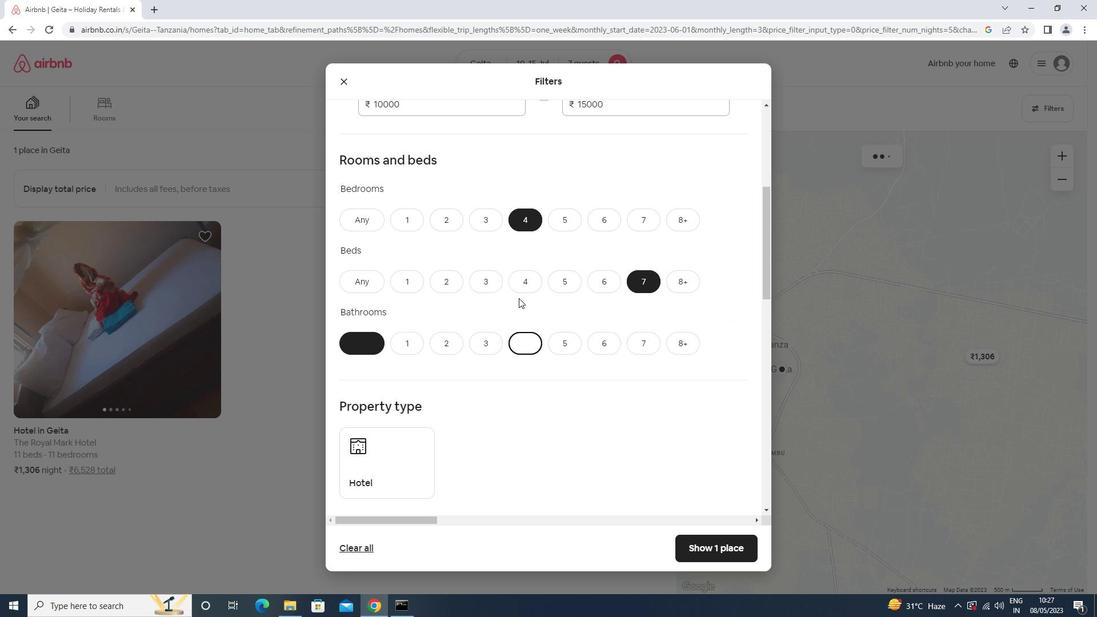 
Action: Mouse moved to (388, 316)
Screenshot: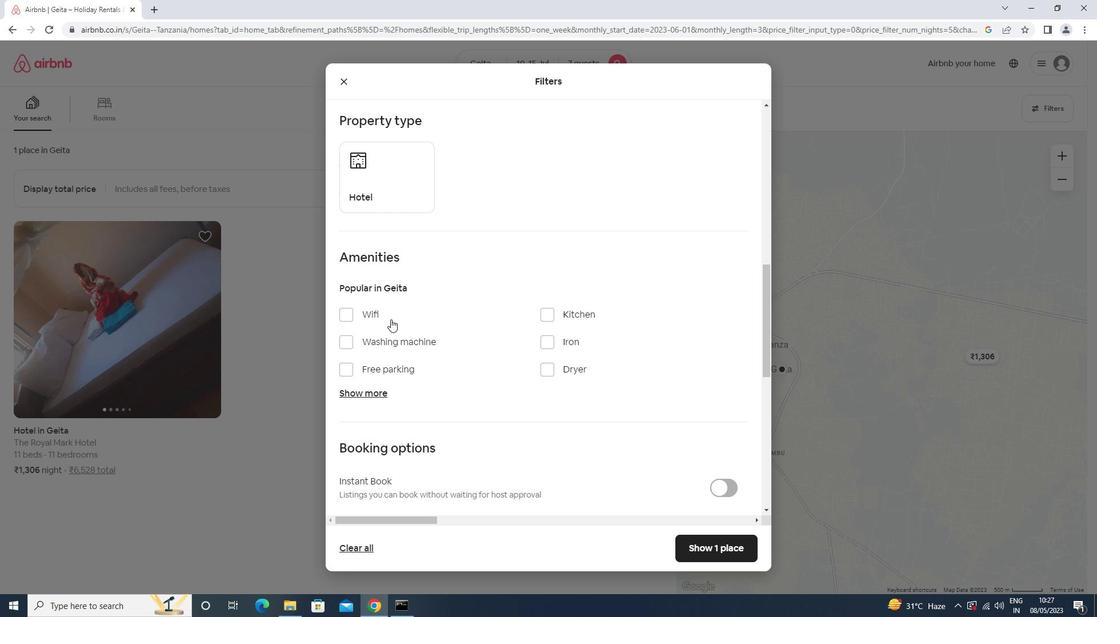 
Action: Mouse pressed left at (388, 316)
Screenshot: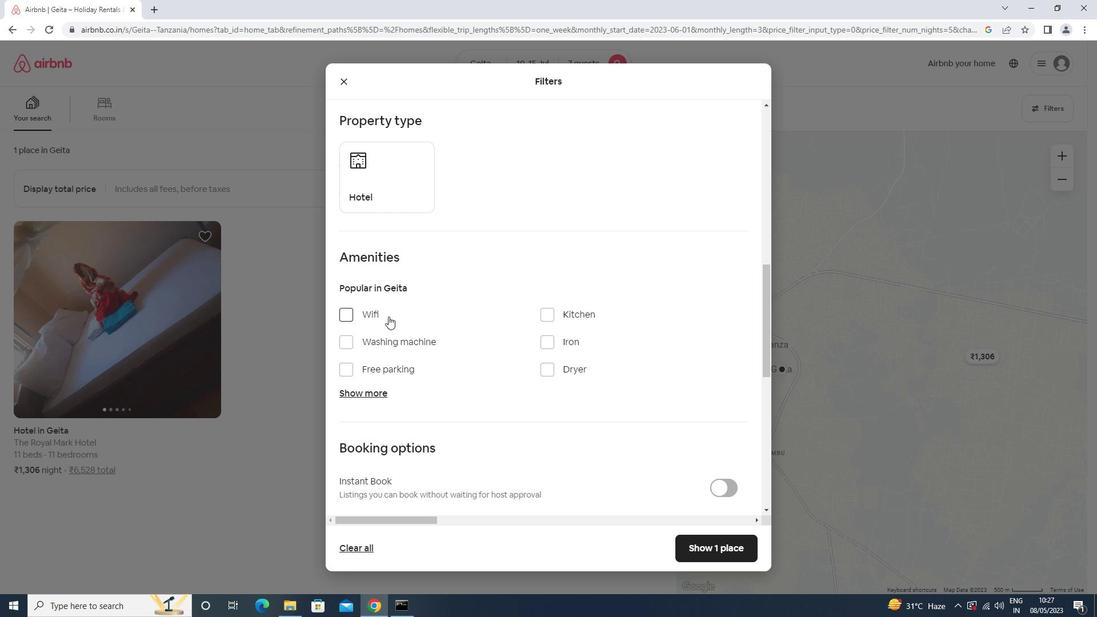 
Action: Mouse moved to (391, 369)
Screenshot: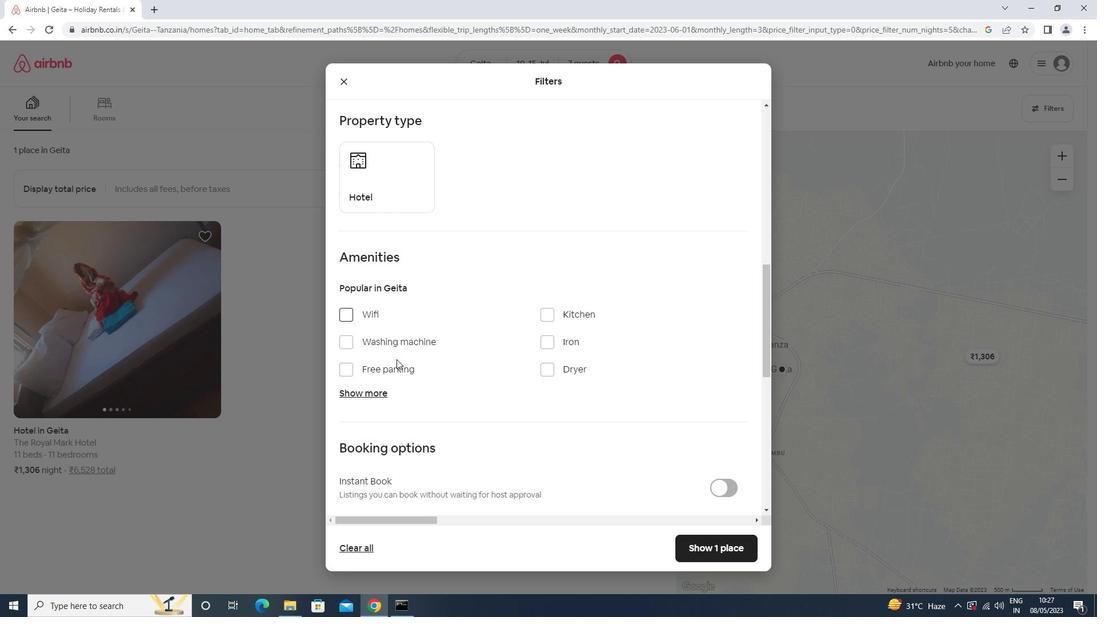 
Action: Mouse pressed left at (391, 369)
Screenshot: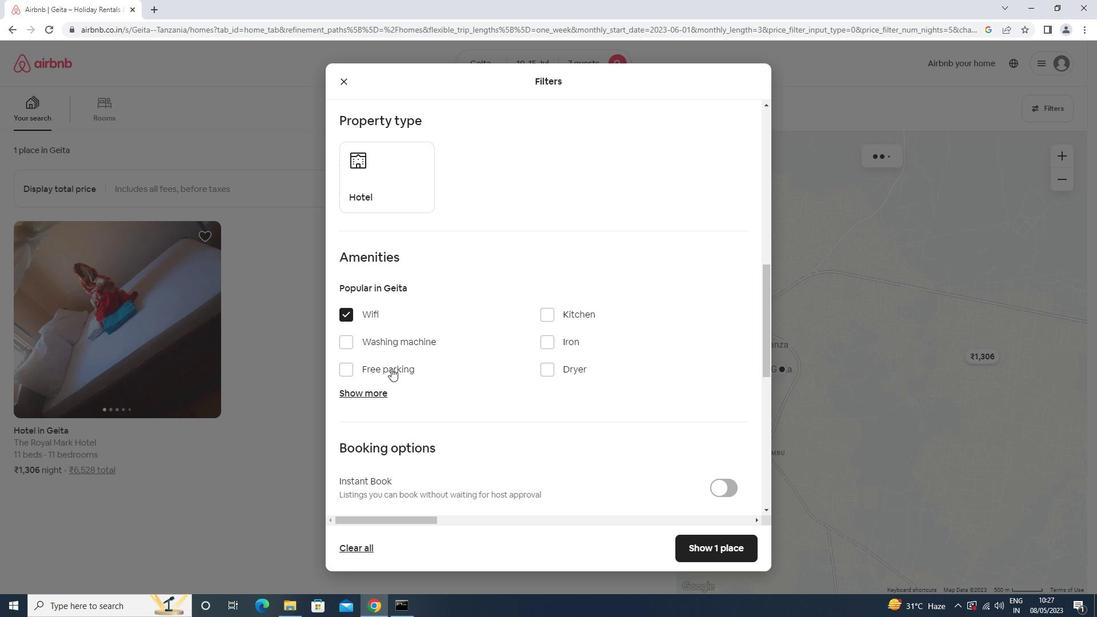 
Action: Mouse moved to (395, 361)
Screenshot: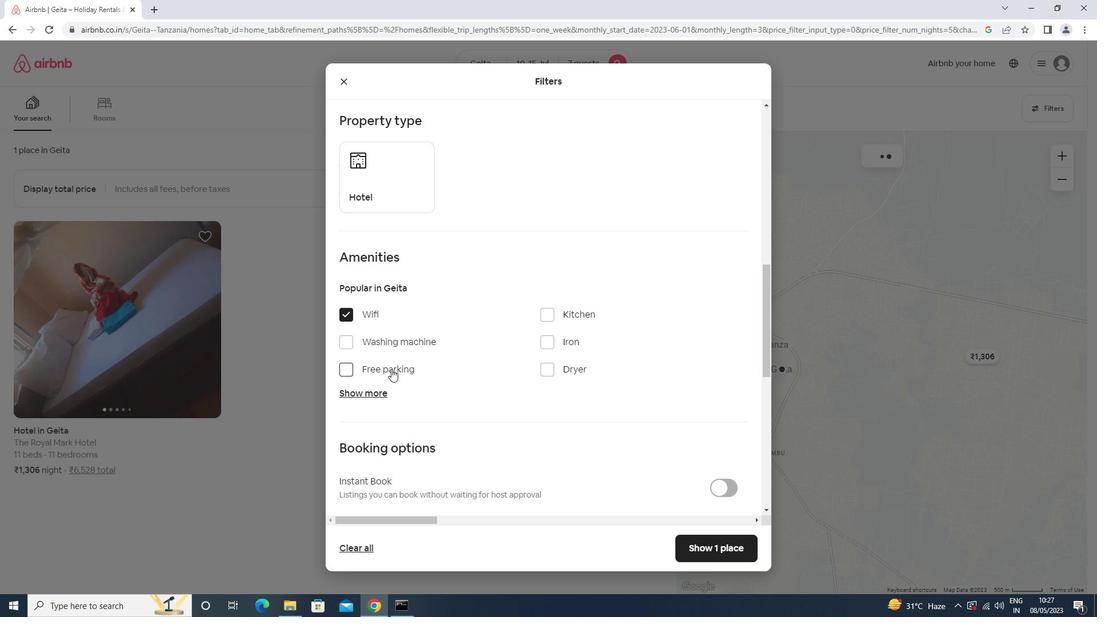 
Action: Mouse scrolled (395, 361) with delta (0, 0)
Screenshot: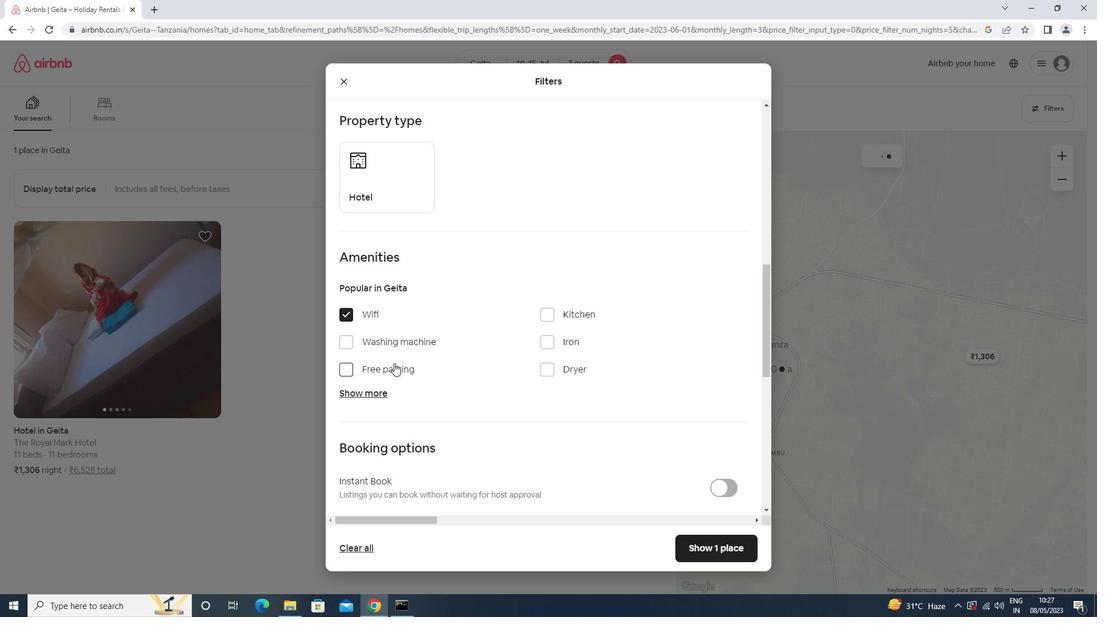 
Action: Mouse scrolled (395, 361) with delta (0, 0)
Screenshot: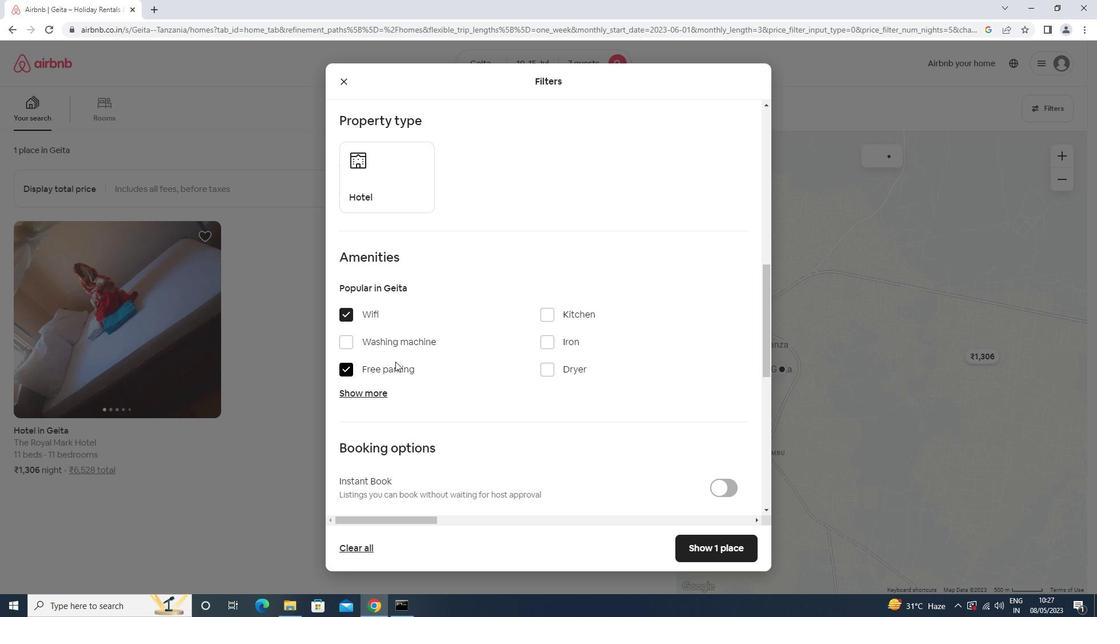 
Action: Mouse moved to (376, 281)
Screenshot: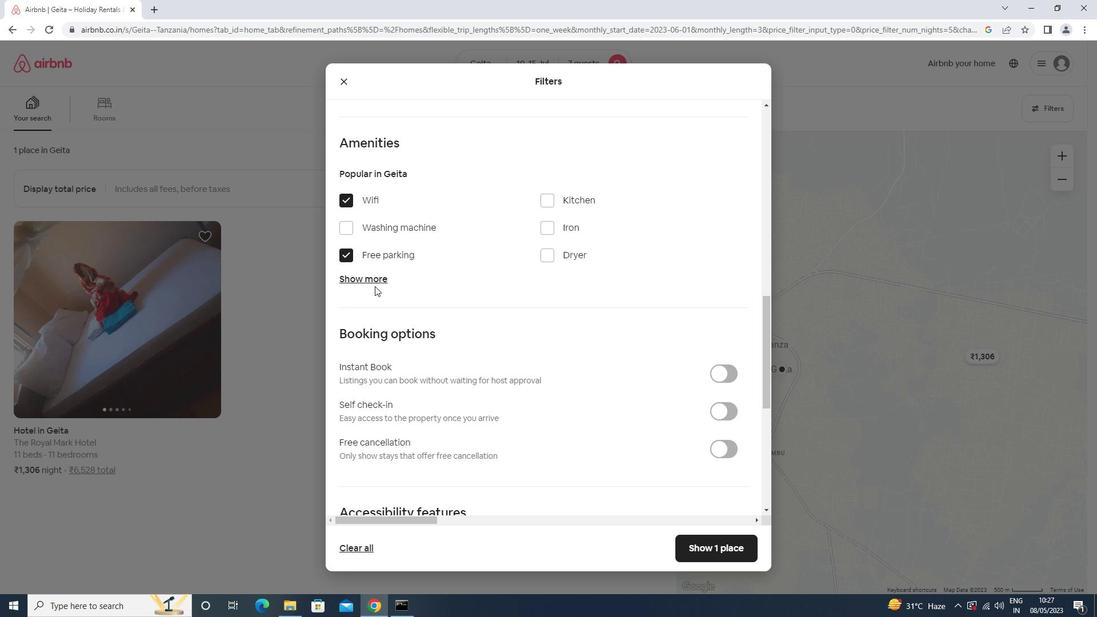 
Action: Mouse pressed left at (376, 281)
Screenshot: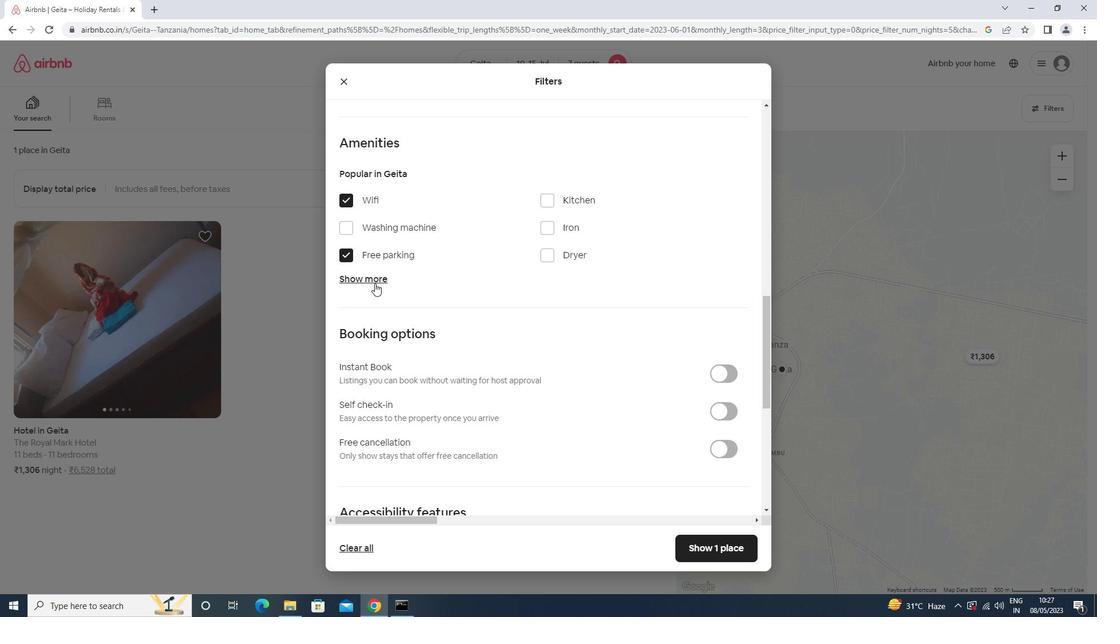 
Action: Mouse moved to (563, 348)
Screenshot: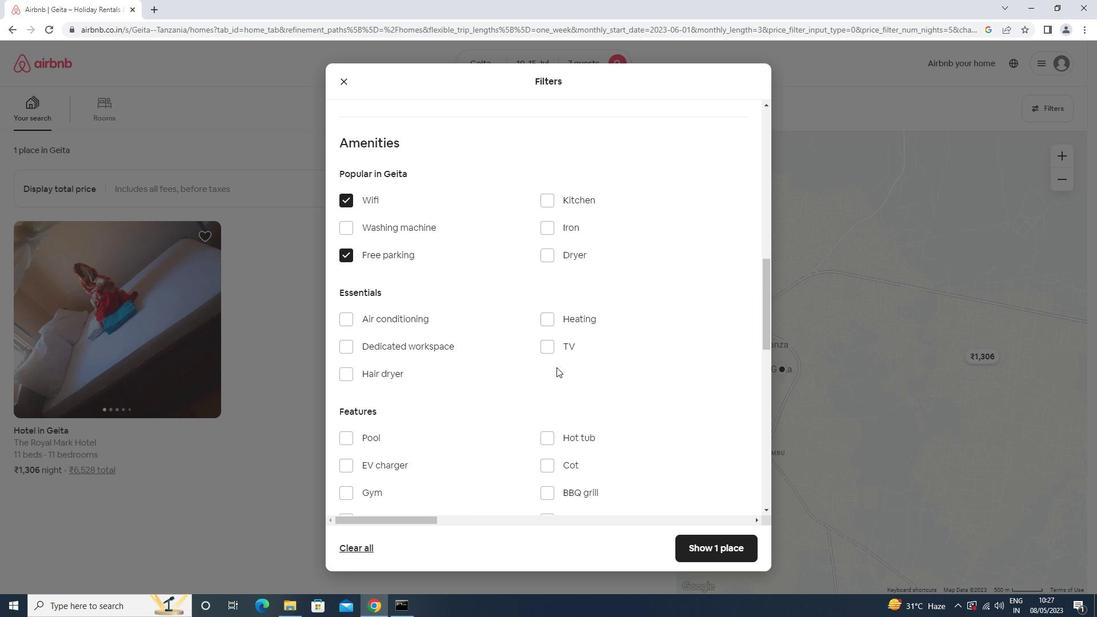 
Action: Mouse pressed left at (563, 348)
Screenshot: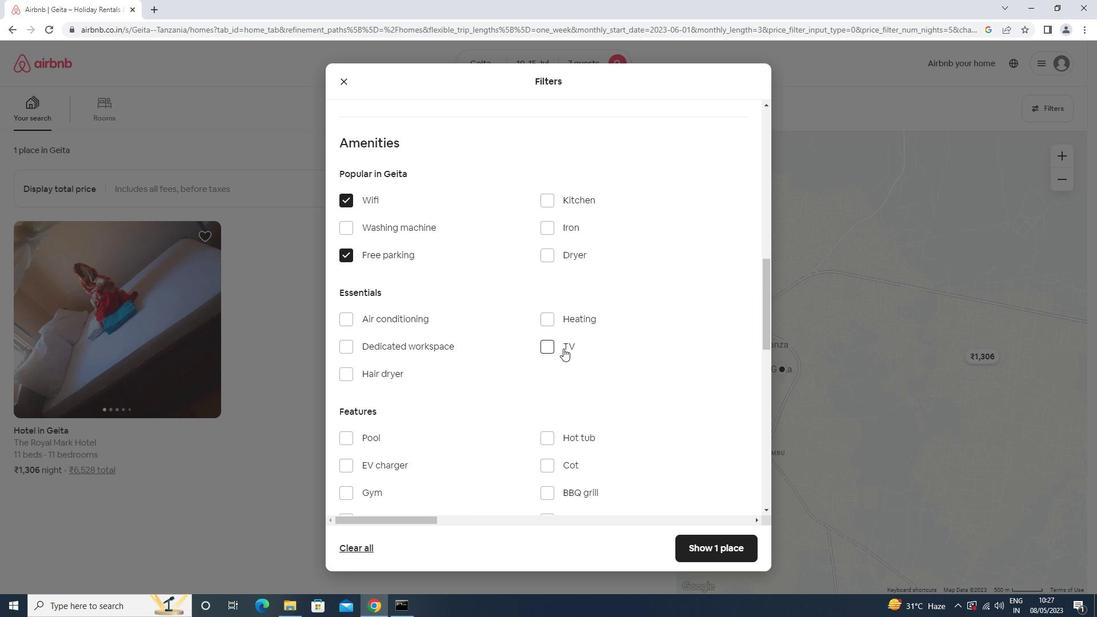 
Action: Mouse moved to (543, 364)
Screenshot: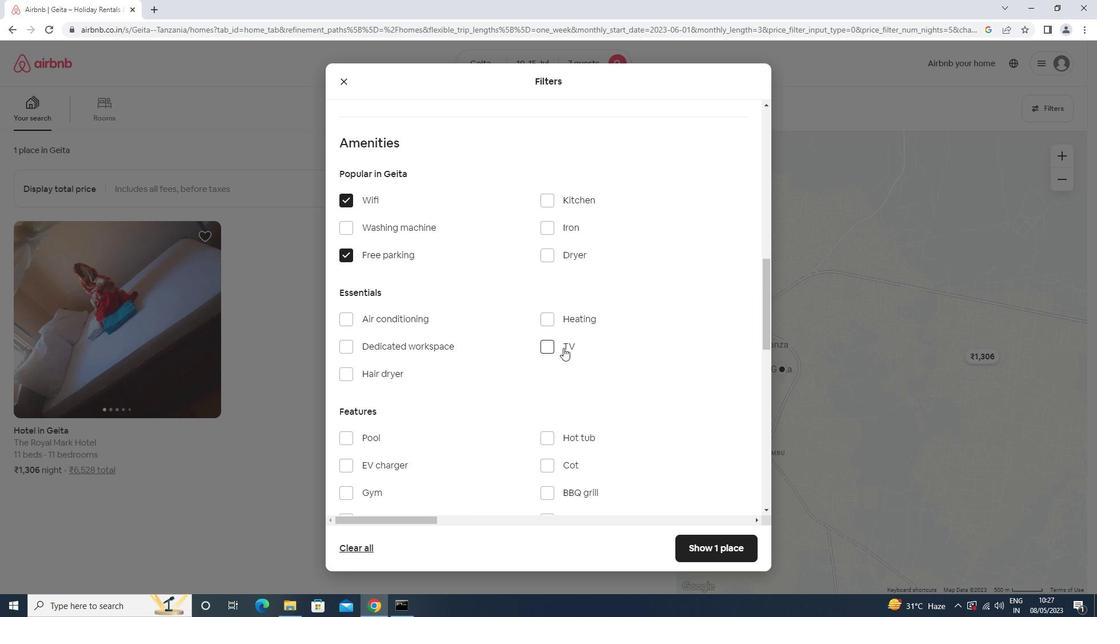 
Action: Mouse scrolled (543, 364) with delta (0, 0)
Screenshot: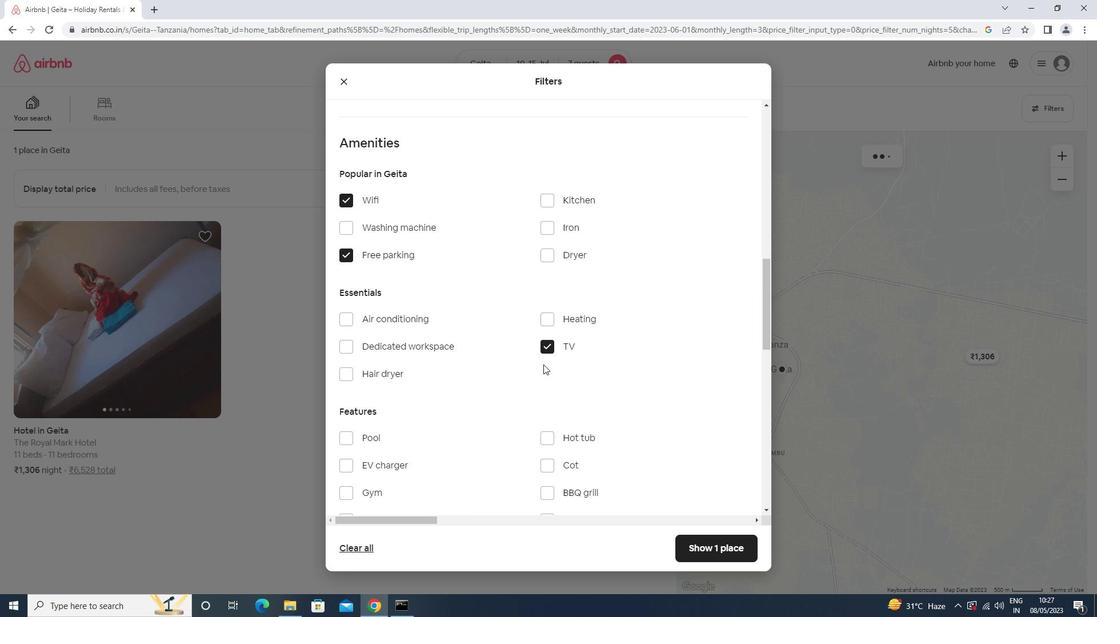 
Action: Mouse scrolled (543, 364) with delta (0, 0)
Screenshot: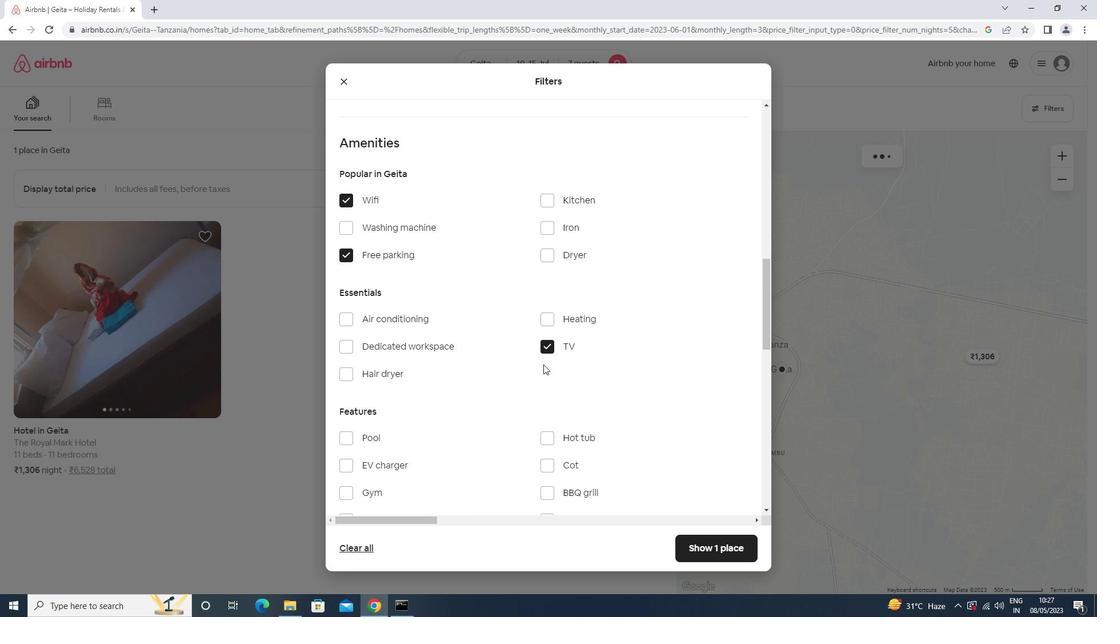 
Action: Mouse scrolled (543, 364) with delta (0, 0)
Screenshot: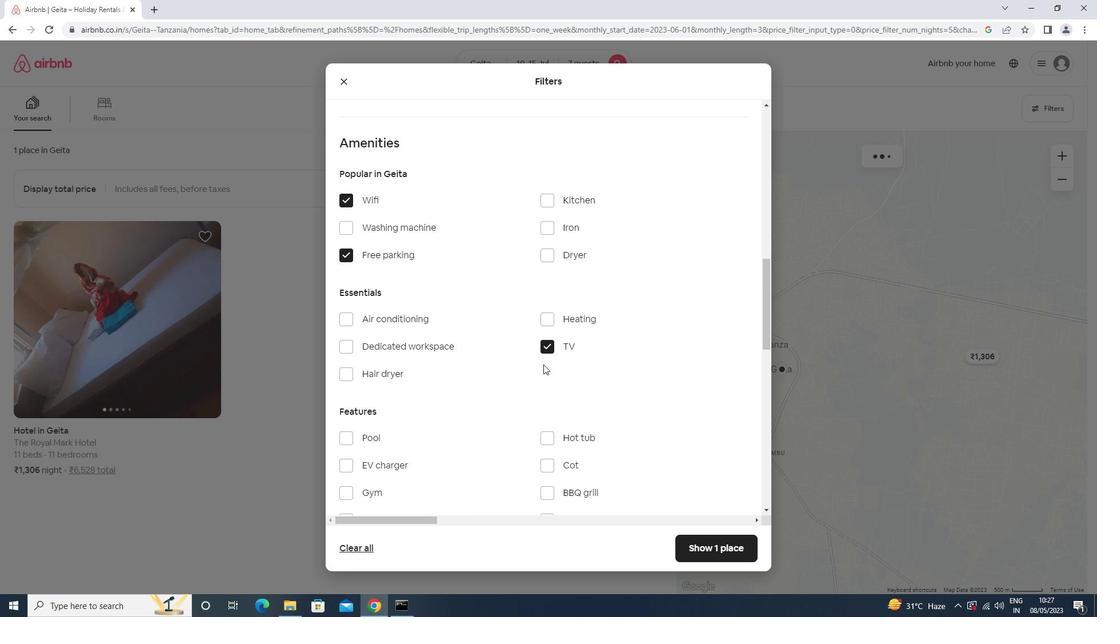
Action: Mouse moved to (429, 342)
Screenshot: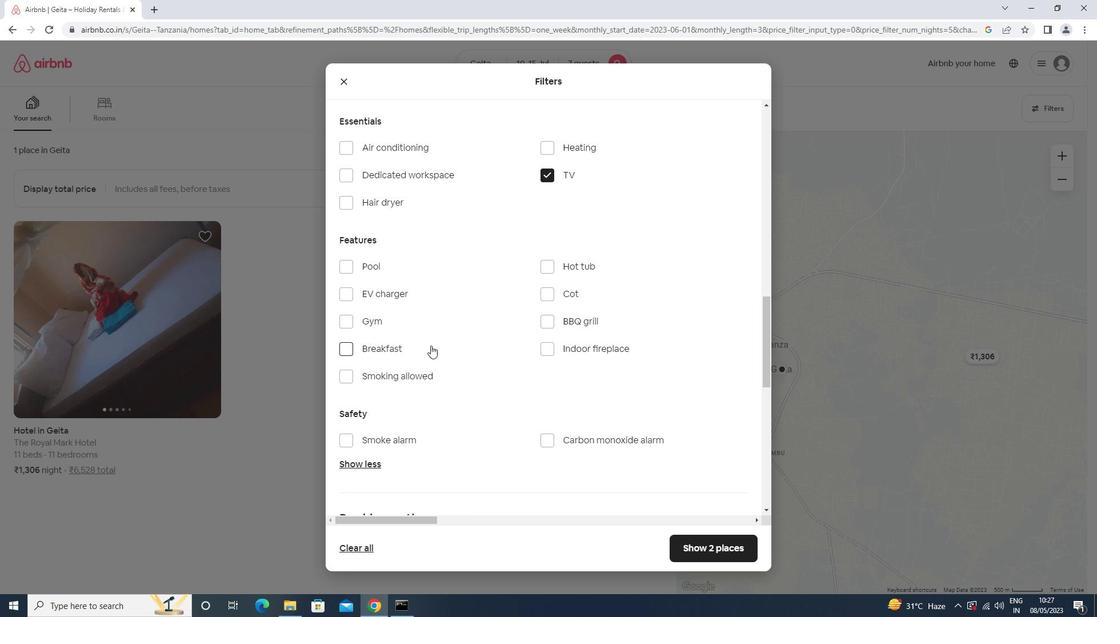 
Action: Mouse pressed left at (429, 342)
Screenshot: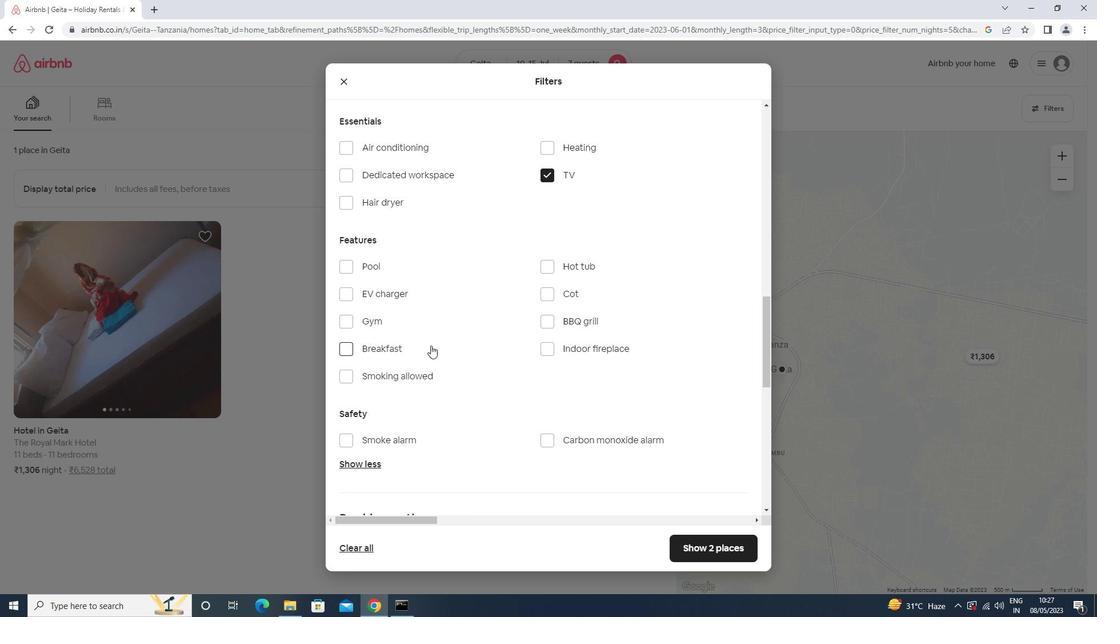 
Action: Mouse moved to (425, 320)
Screenshot: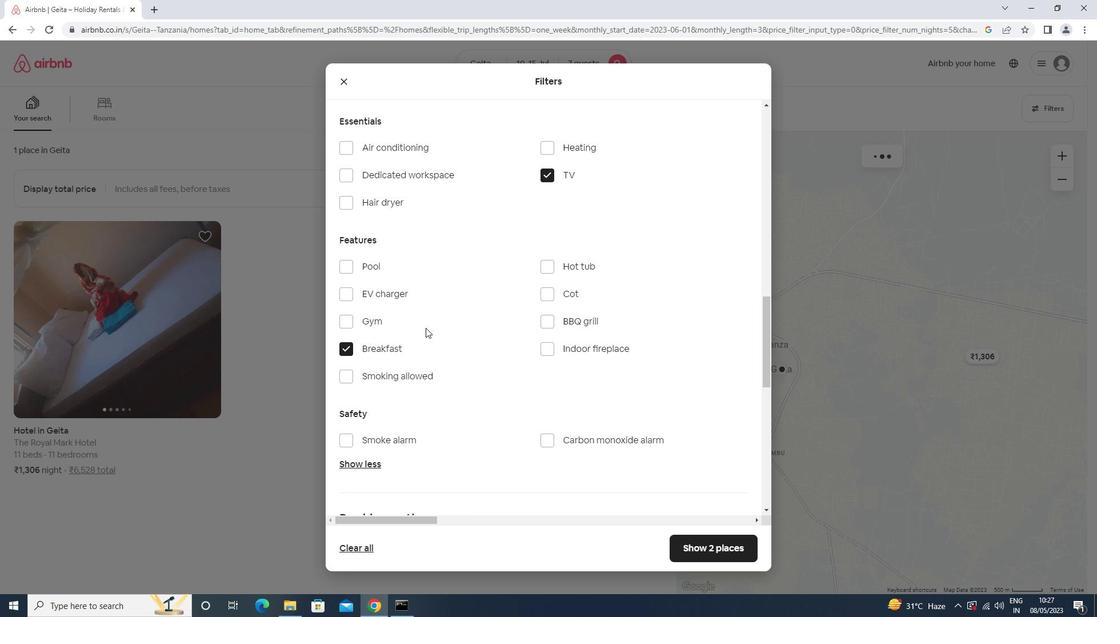 
Action: Mouse pressed left at (425, 320)
Screenshot: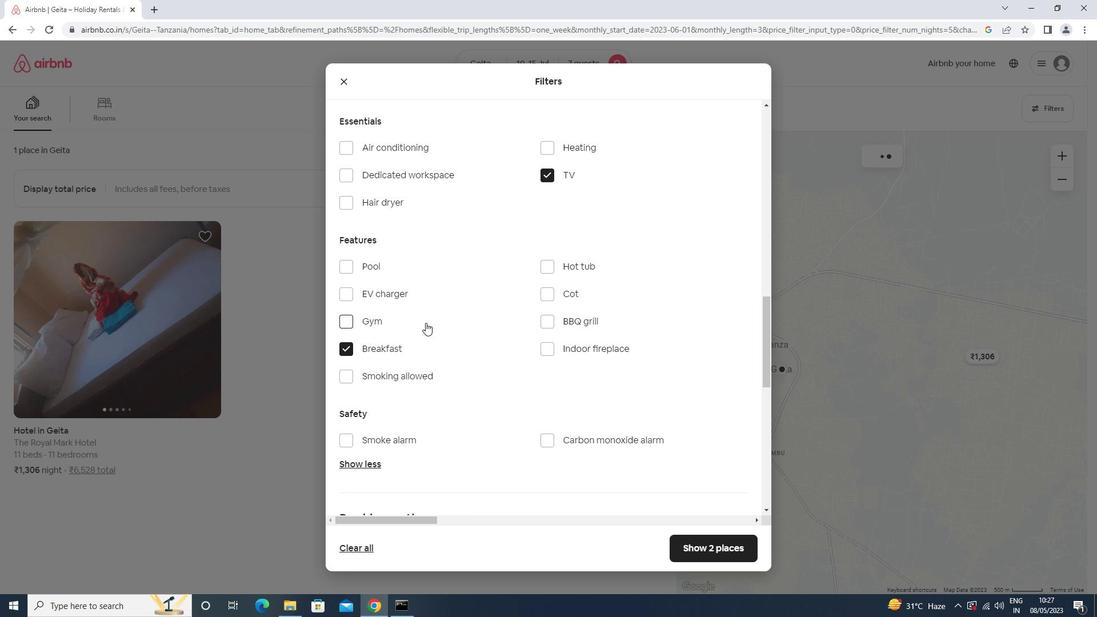 
Action: Mouse moved to (453, 338)
Screenshot: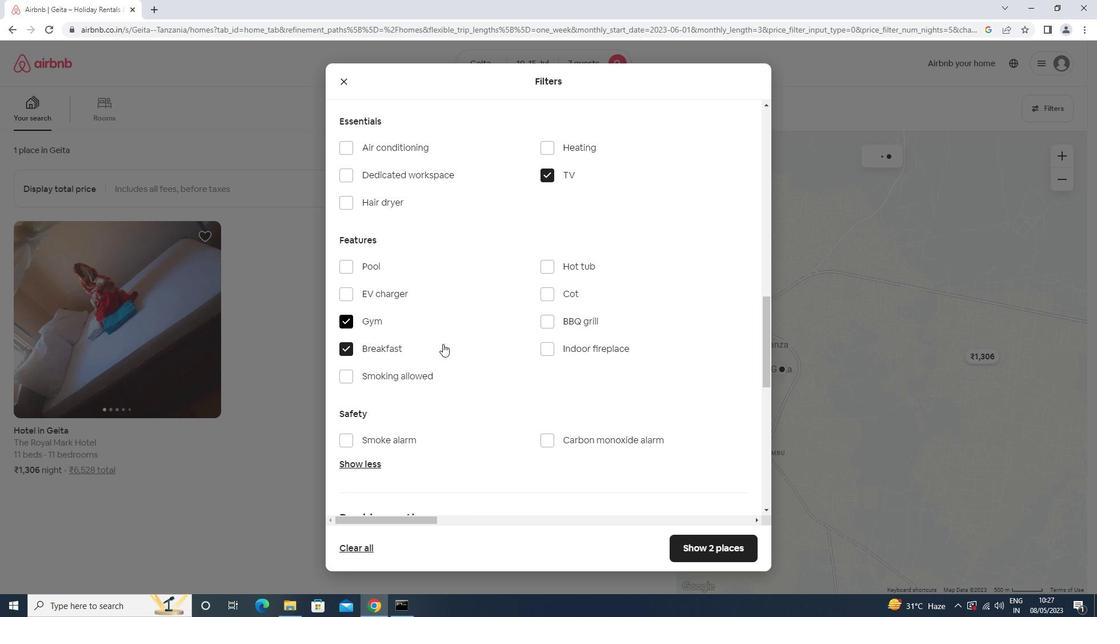 
Action: Mouse scrolled (453, 337) with delta (0, 0)
Screenshot: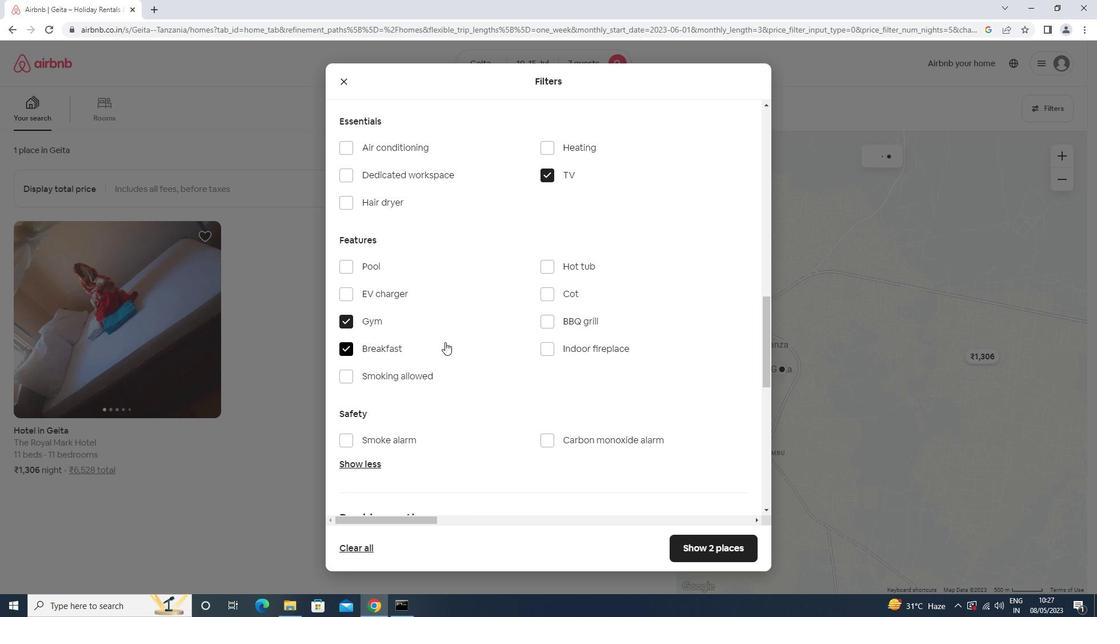 
Action: Mouse moved to (453, 338)
Screenshot: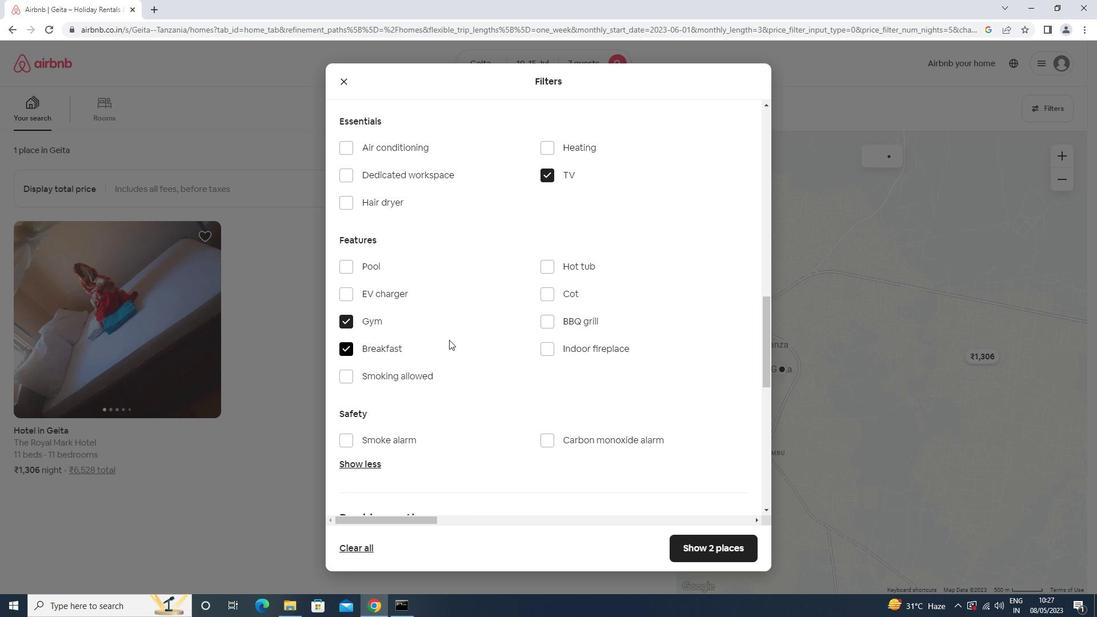 
Action: Mouse scrolled (453, 337) with delta (0, 0)
Screenshot: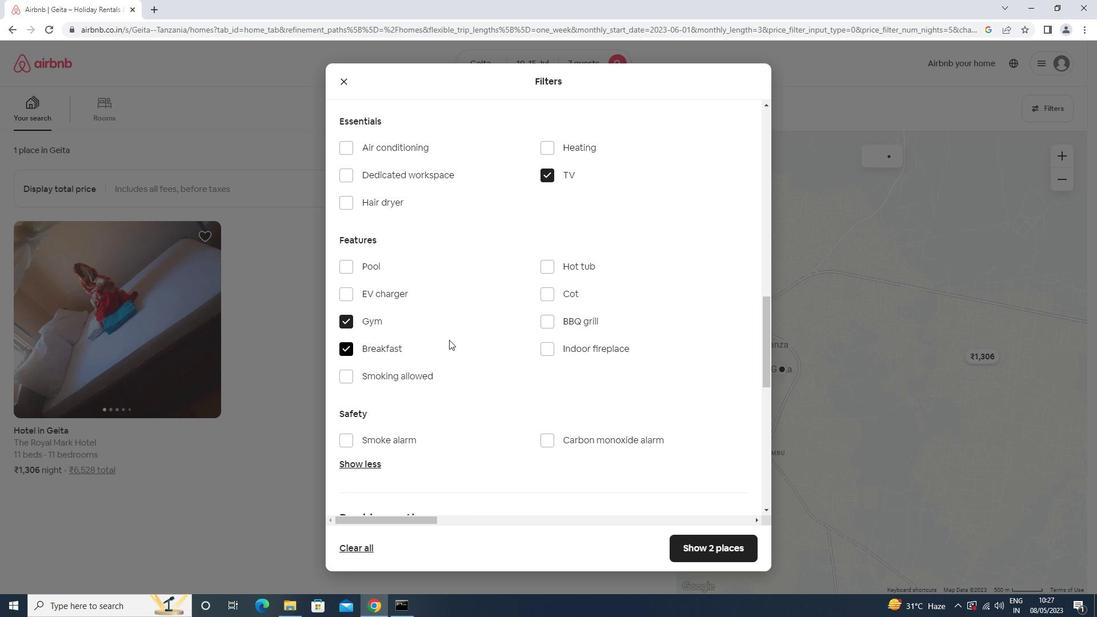 
Action: Mouse scrolled (453, 337) with delta (0, 0)
Screenshot: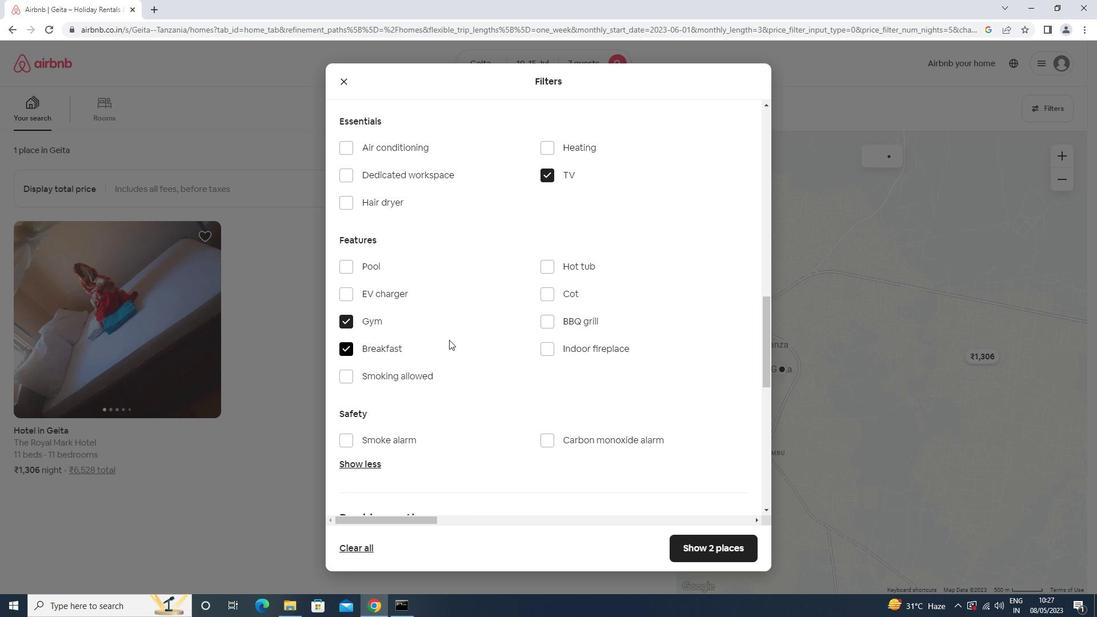 
Action: Mouse scrolled (453, 337) with delta (0, 0)
Screenshot: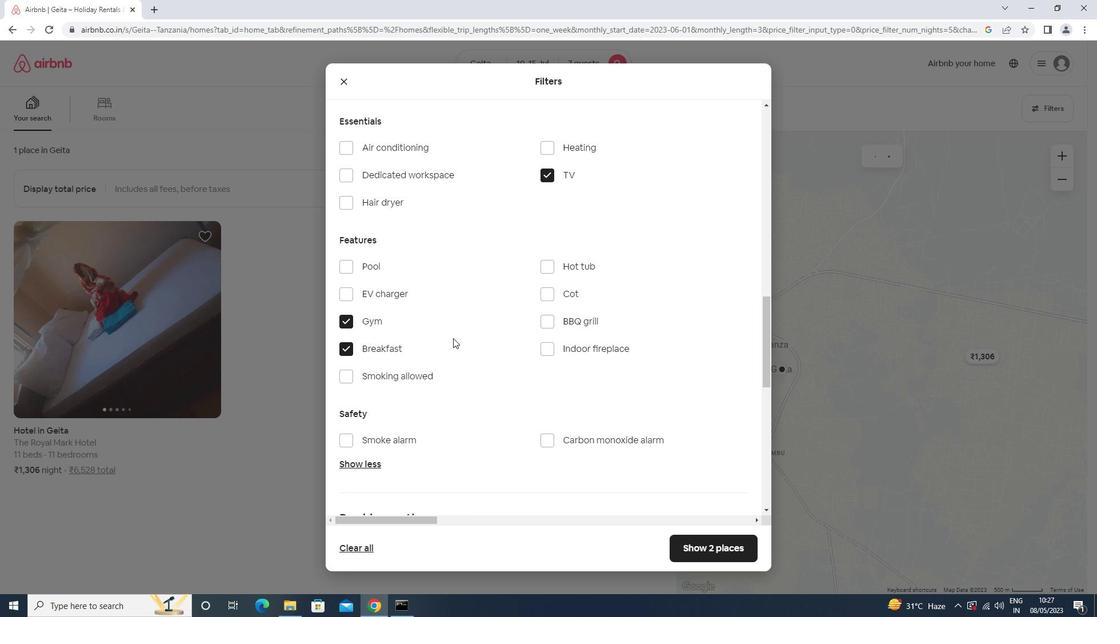 
Action: Mouse moved to (721, 368)
Screenshot: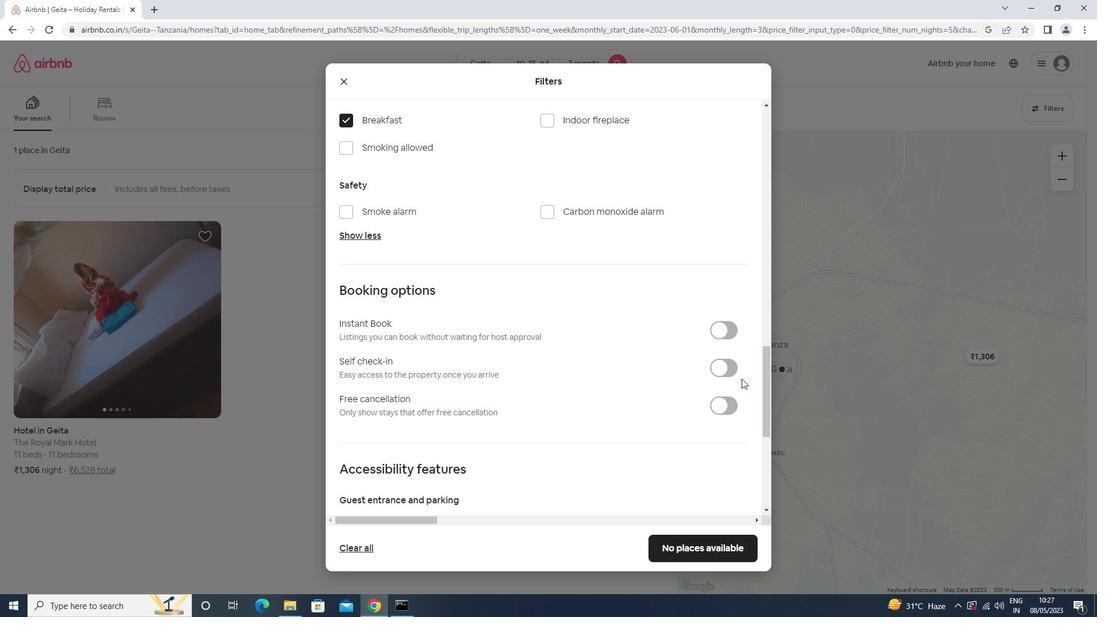 
Action: Mouse pressed left at (721, 368)
Screenshot: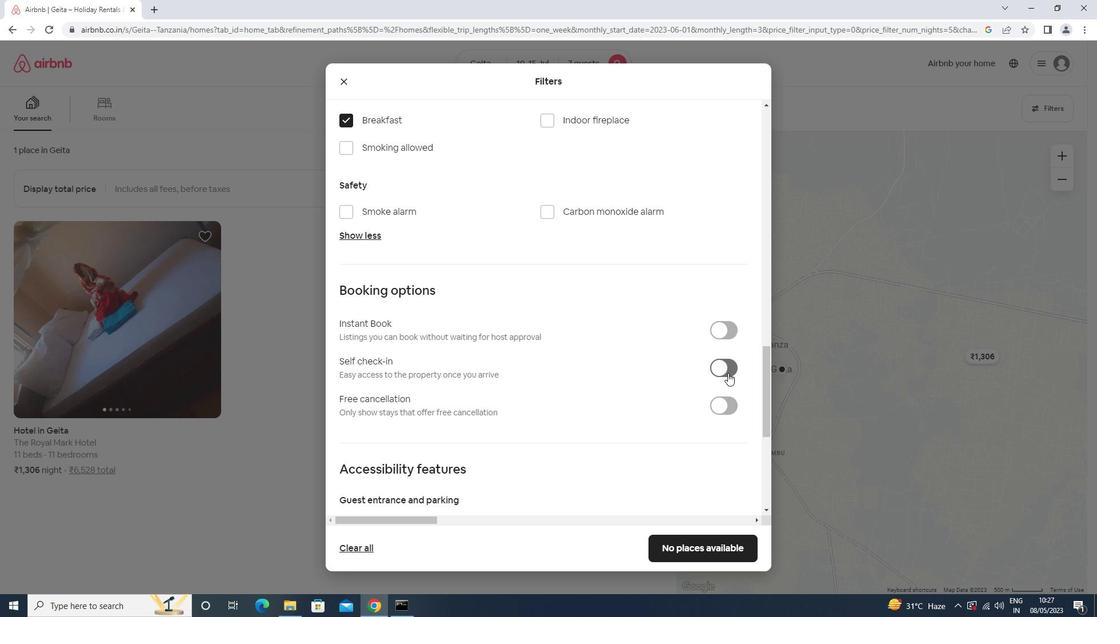 
Action: Mouse moved to (423, 378)
Screenshot: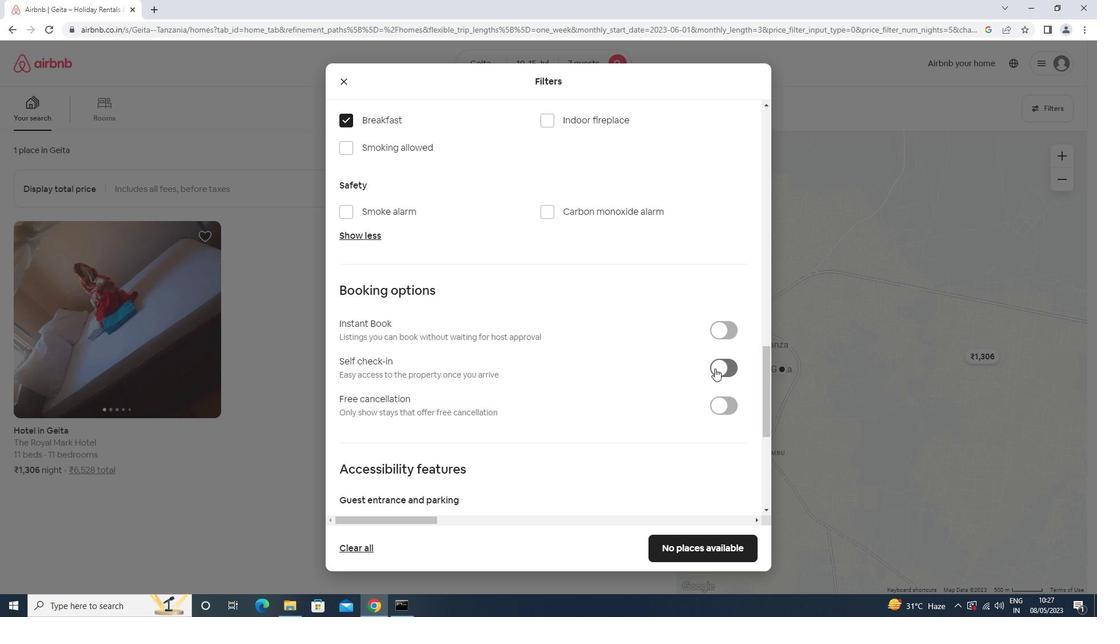 
Action: Mouse scrolled (423, 377) with delta (0, 0)
Screenshot: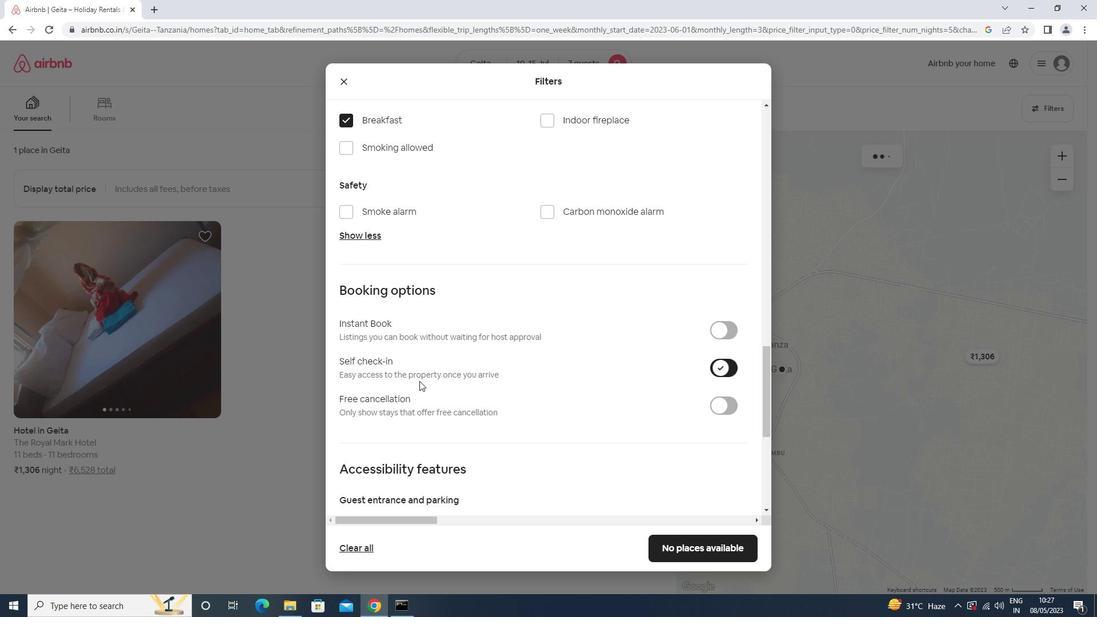 
Action: Mouse scrolled (423, 377) with delta (0, 0)
Screenshot: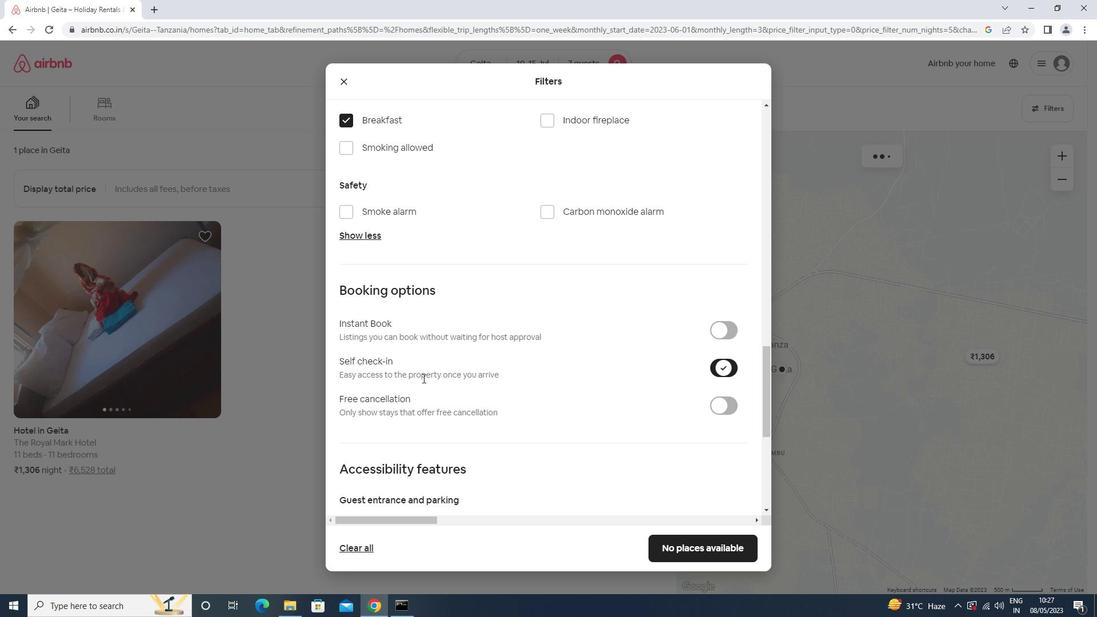 
Action: Mouse scrolled (423, 377) with delta (0, 0)
Screenshot: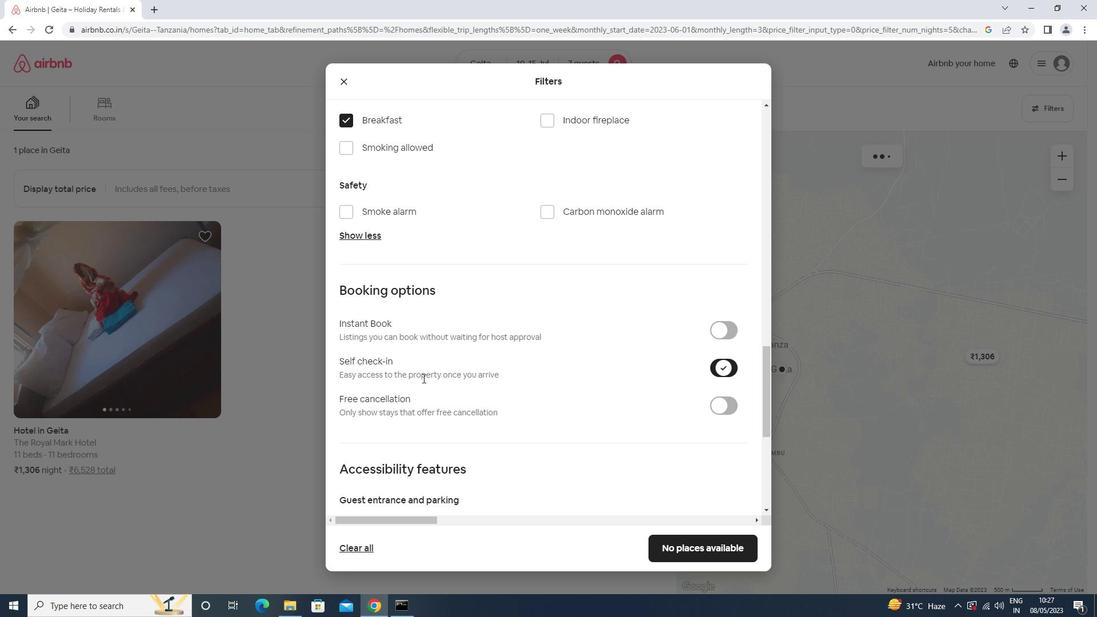 
Action: Mouse scrolled (423, 377) with delta (0, 0)
Screenshot: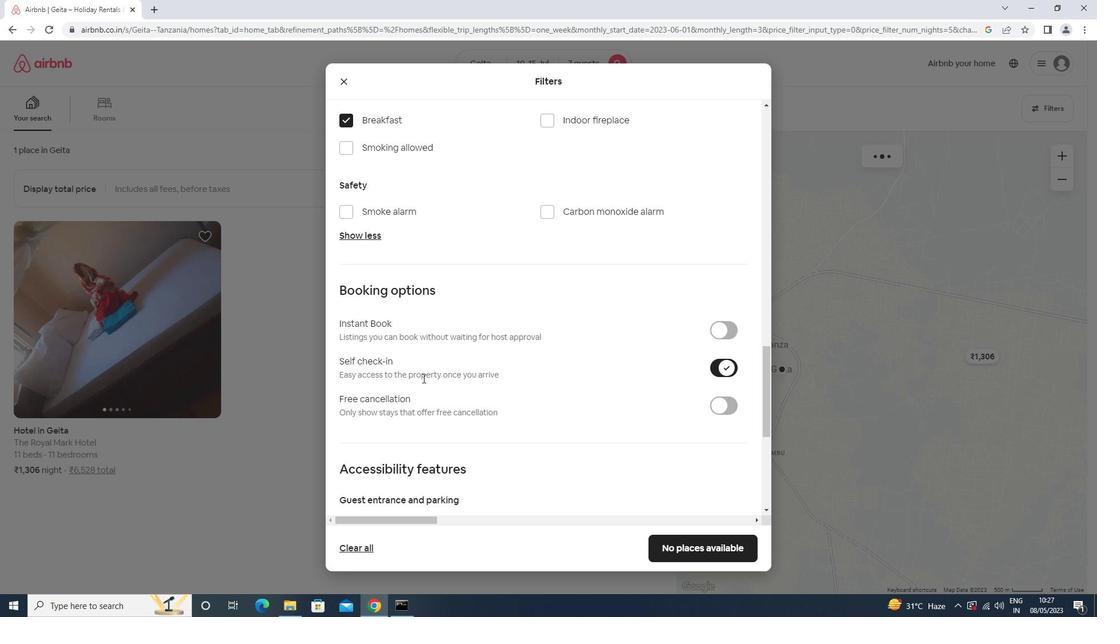 
Action: Mouse scrolled (423, 377) with delta (0, 0)
Screenshot: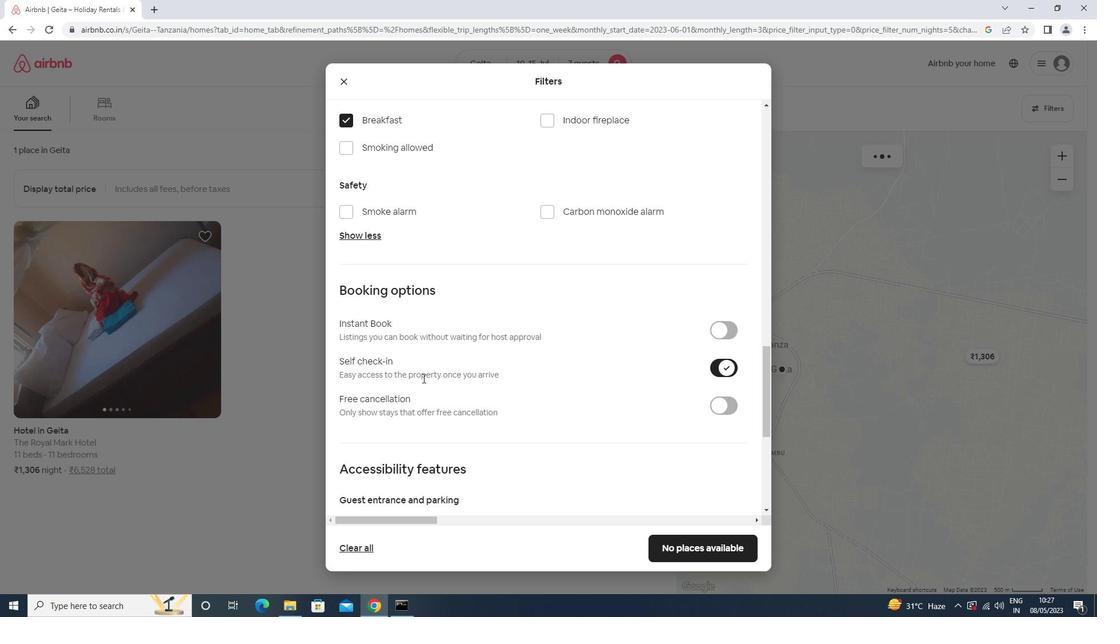 
Action: Mouse moved to (424, 380)
Screenshot: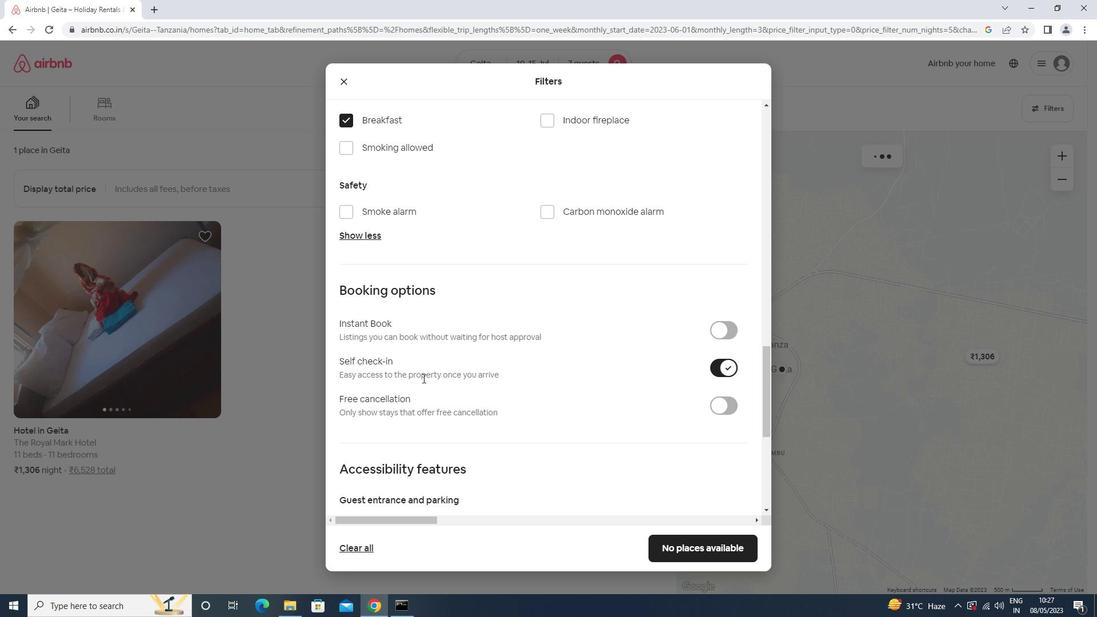 
Action: Mouse scrolled (424, 380) with delta (0, 0)
Screenshot: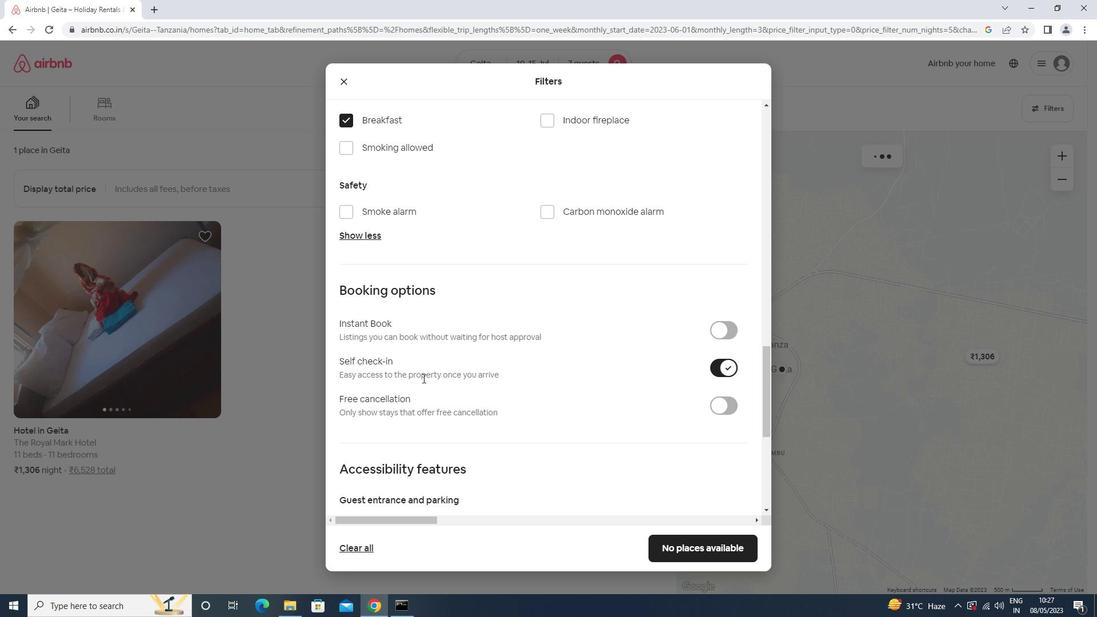 
Action: Mouse moved to (396, 478)
Screenshot: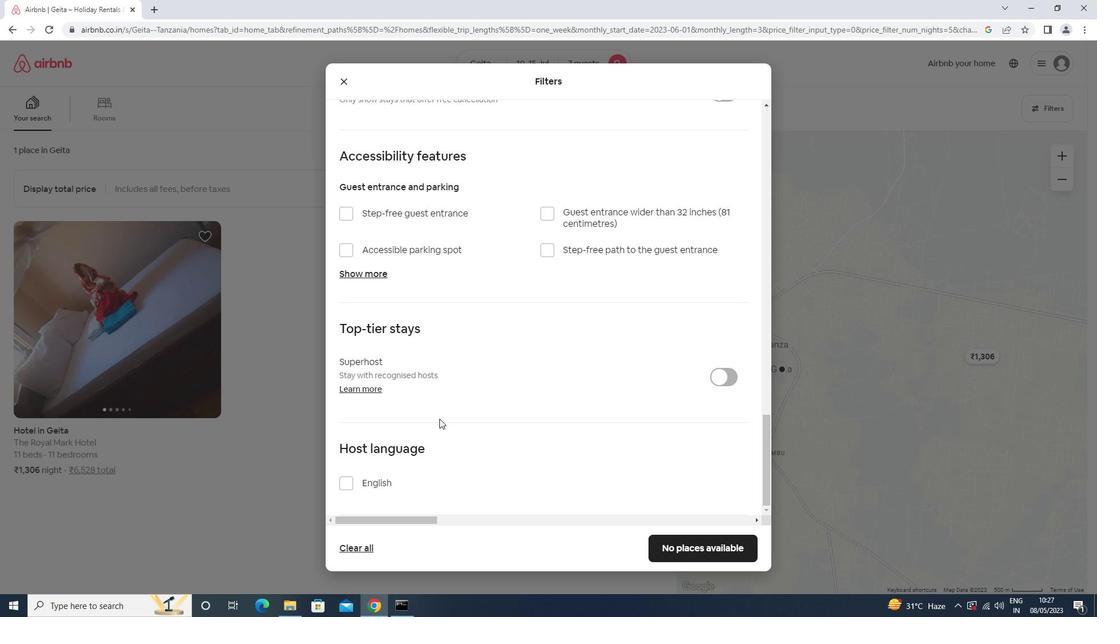 
Action: Mouse pressed left at (396, 478)
Screenshot: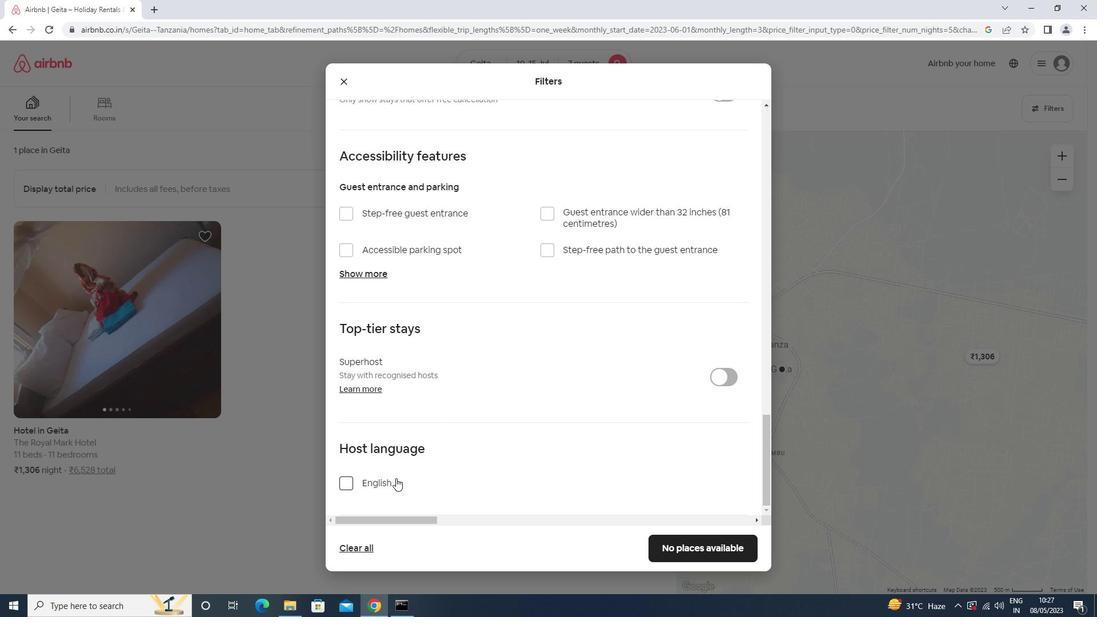 
Action: Mouse moved to (675, 540)
Screenshot: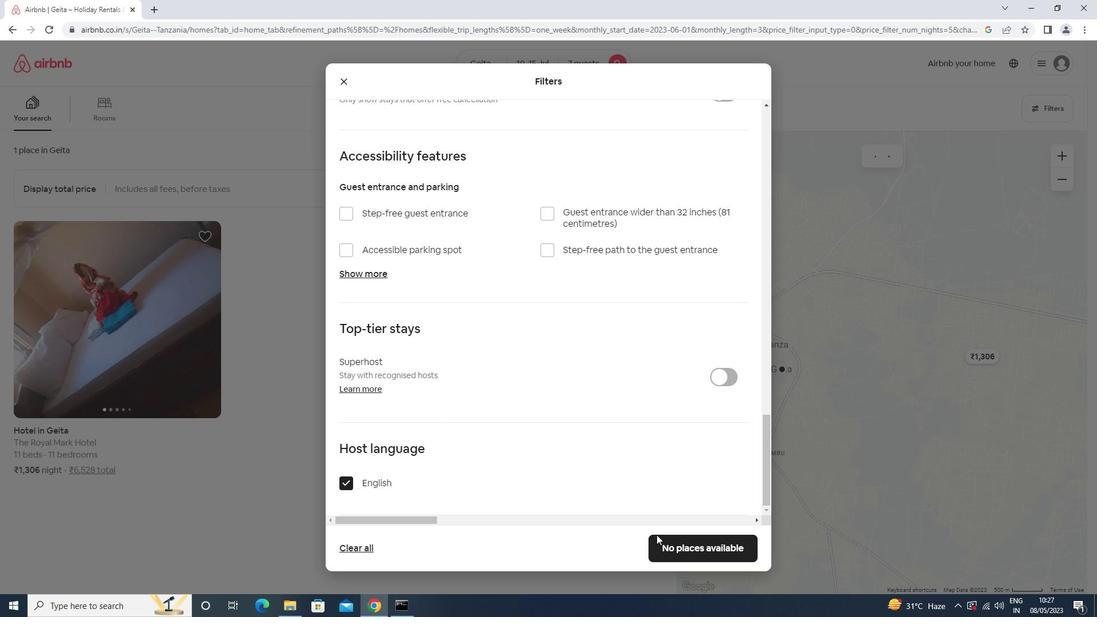 
Action: Mouse pressed left at (675, 540)
Screenshot: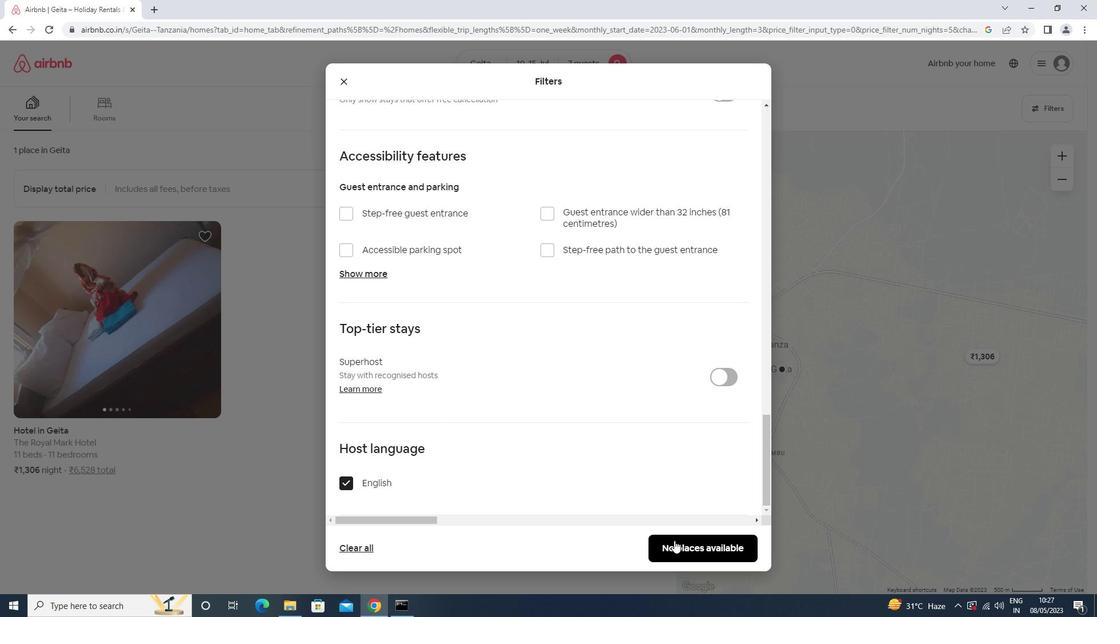 
Action: Mouse moved to (675, 536)
Screenshot: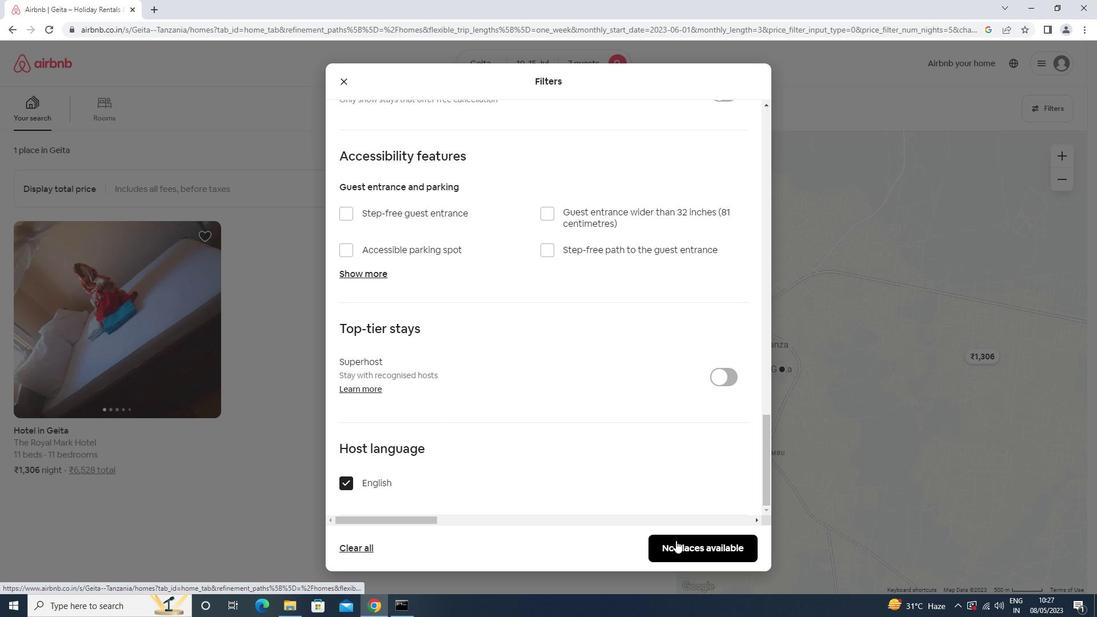 
